 Task: Open Card Buyer's Journey Mapping Review in Board Newsletter Marketing to Workspace E-commerce and add a team member Softage.4@softage.net, a label Red, a checklist Technical Writing, an attachment from your onedrive, a color Red and finally, add a card description 'Review and approve expense reports' and a comment 'We should approach this task with a sense of humility, recognizing that we do not have all the answers and being open to learning from others.'. Add a start date 'Jan 08, 1900' with a due date 'Jan 15, 1900'
Action: Mouse moved to (487, 148)
Screenshot: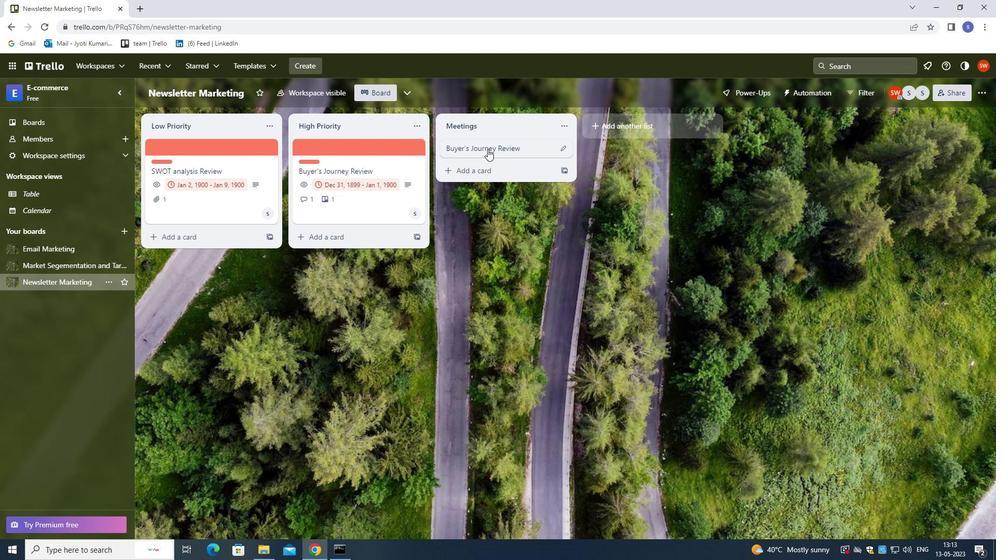 
Action: Mouse pressed left at (487, 148)
Screenshot: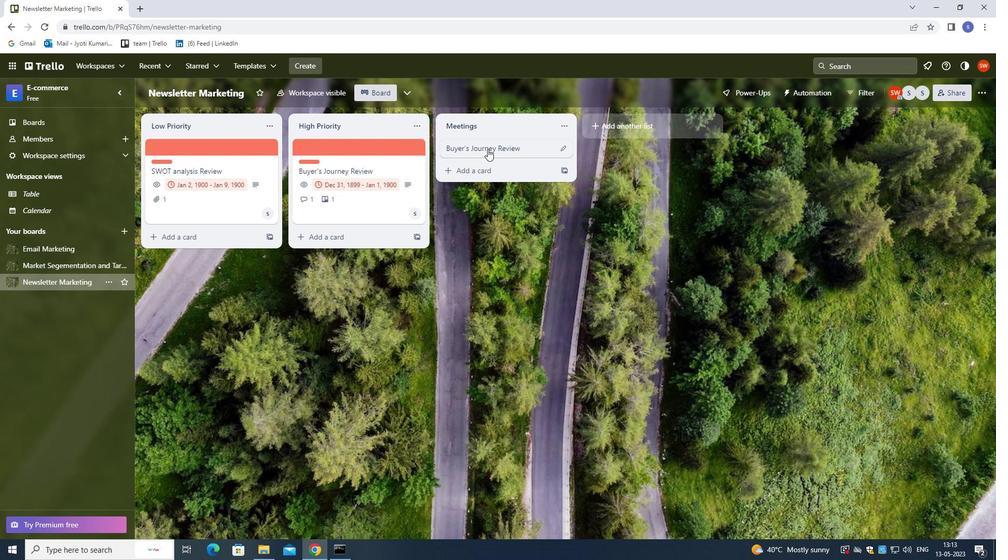 
Action: Mouse moved to (664, 184)
Screenshot: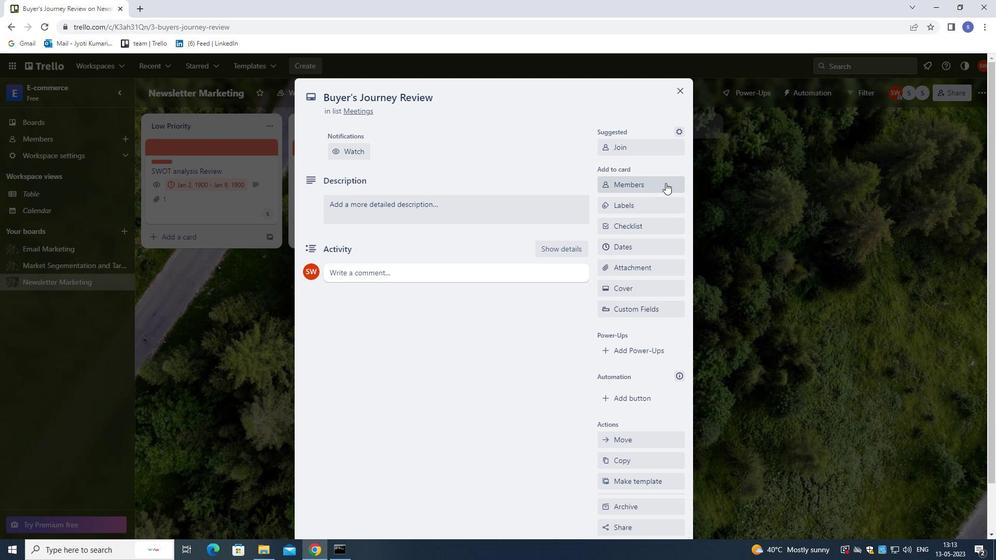
Action: Mouse pressed left at (664, 184)
Screenshot: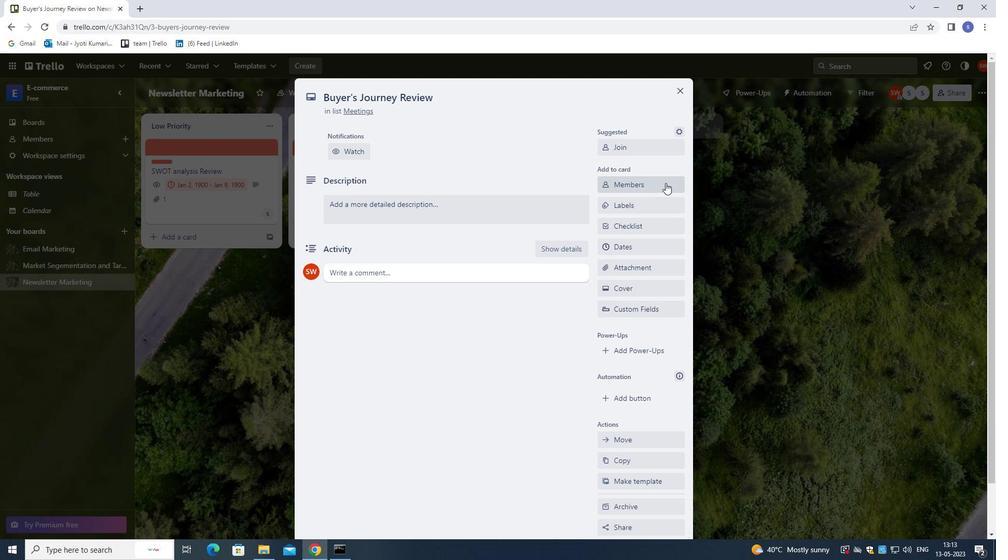 
Action: Mouse moved to (806, 188)
Screenshot: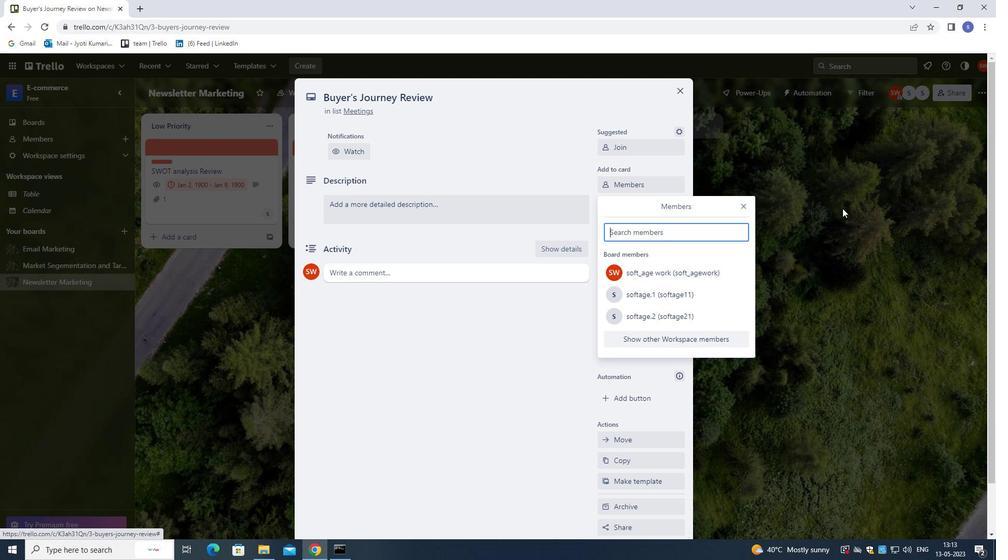 
Action: Key pressed softage.4<Key.shift>@SOFTAGE.NET
Screenshot: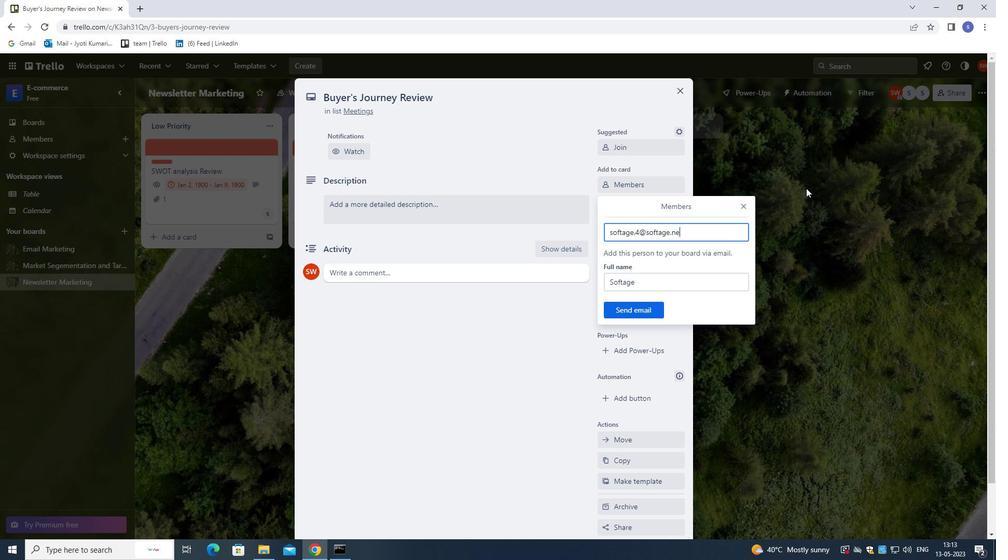 
Action: Mouse moved to (653, 310)
Screenshot: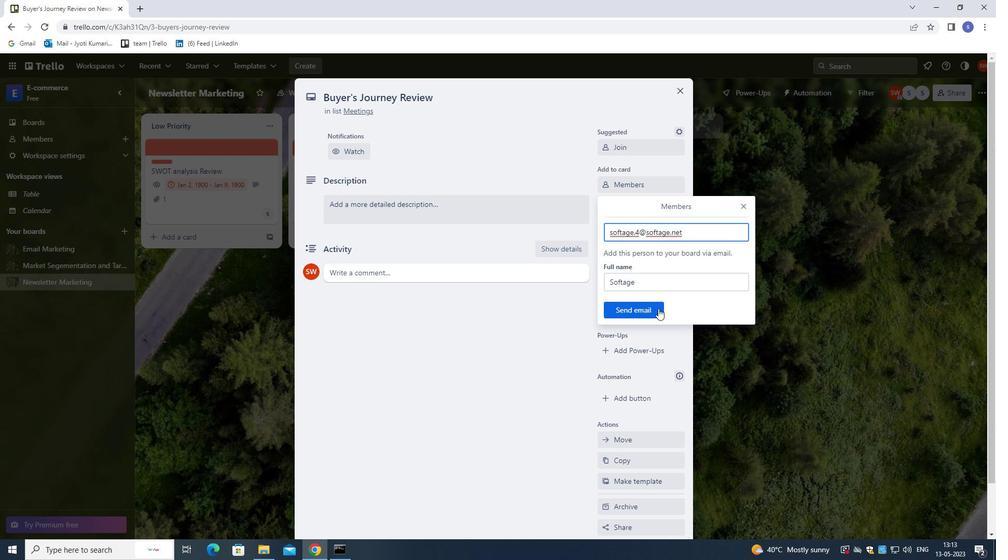 
Action: Mouse pressed left at (653, 310)
Screenshot: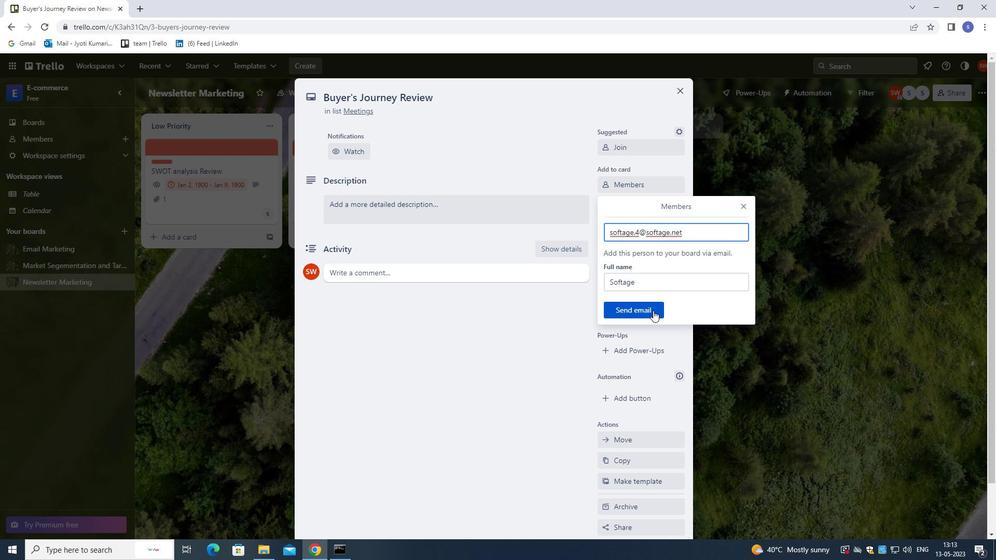 
Action: Mouse moved to (632, 207)
Screenshot: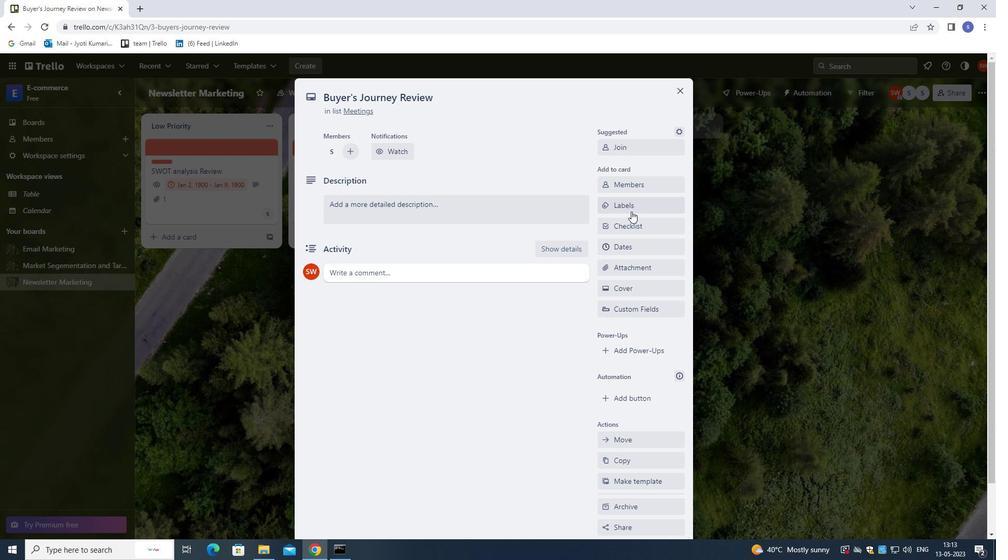 
Action: Mouse pressed left at (632, 207)
Screenshot: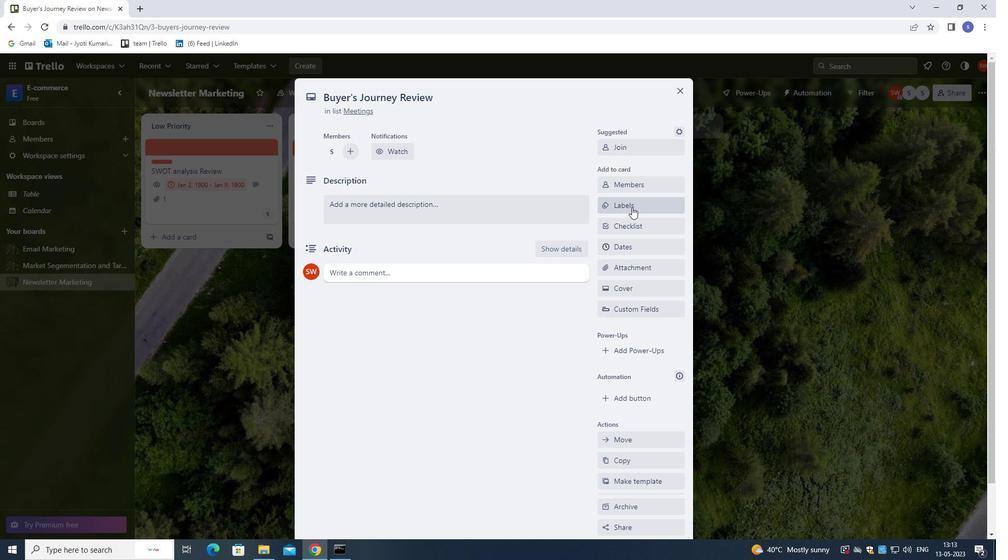 
Action: Key pressed R
Screenshot: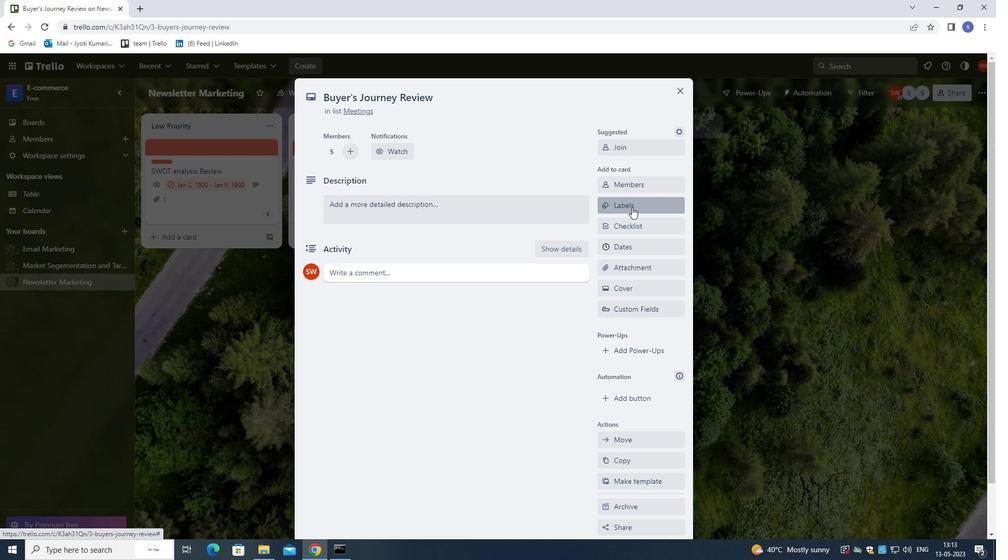 
Action: Mouse moved to (635, 290)
Screenshot: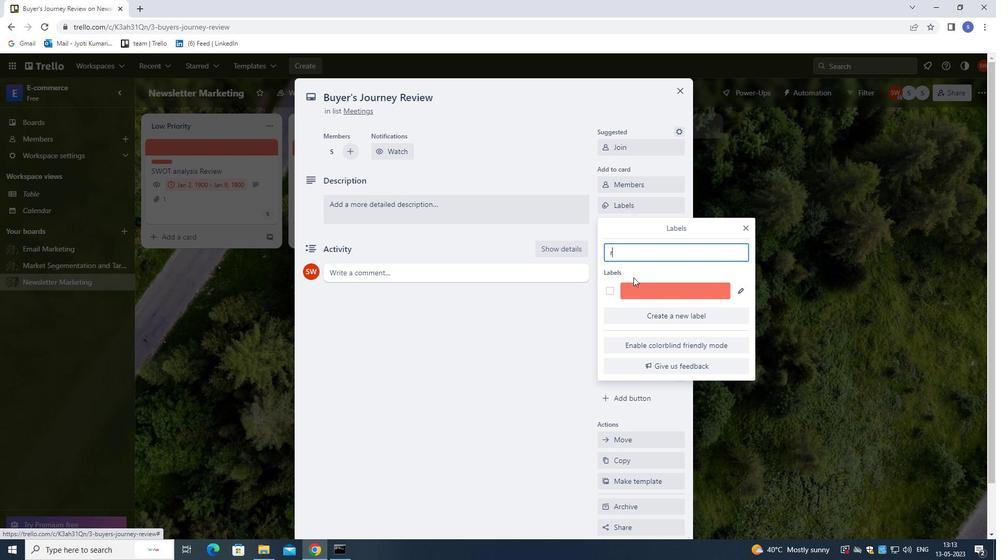 
Action: Mouse pressed left at (635, 290)
Screenshot: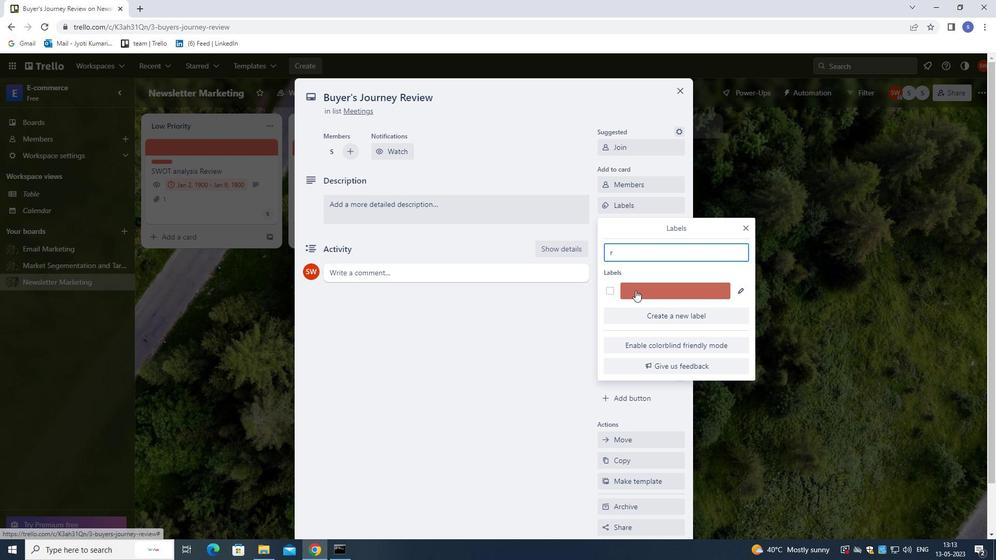 
Action: Mouse moved to (745, 225)
Screenshot: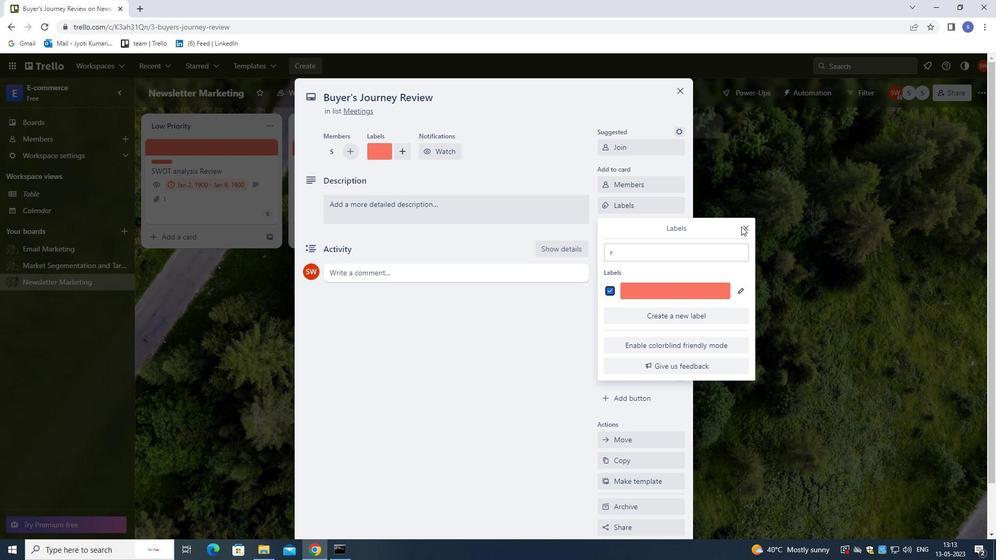 
Action: Mouse pressed left at (745, 225)
Screenshot: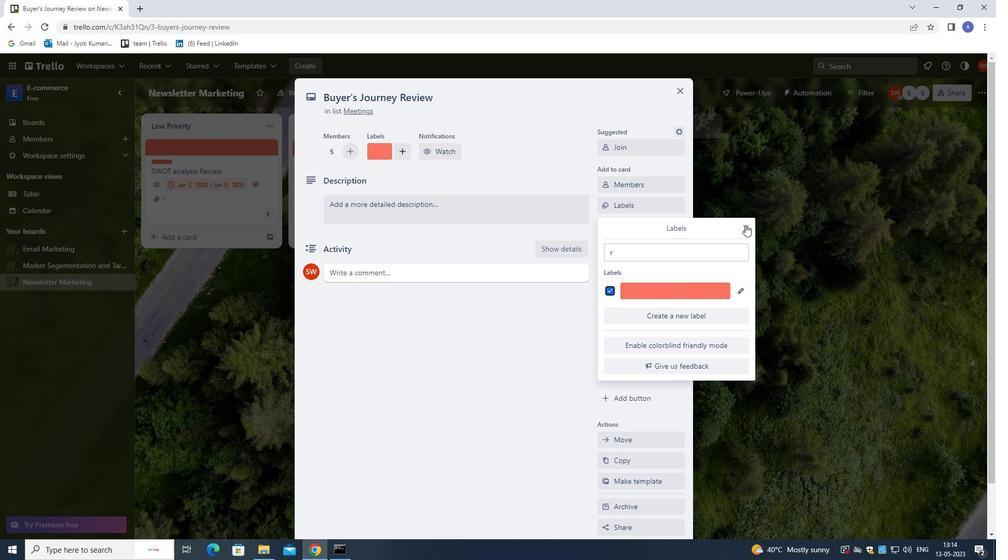 
Action: Mouse moved to (652, 232)
Screenshot: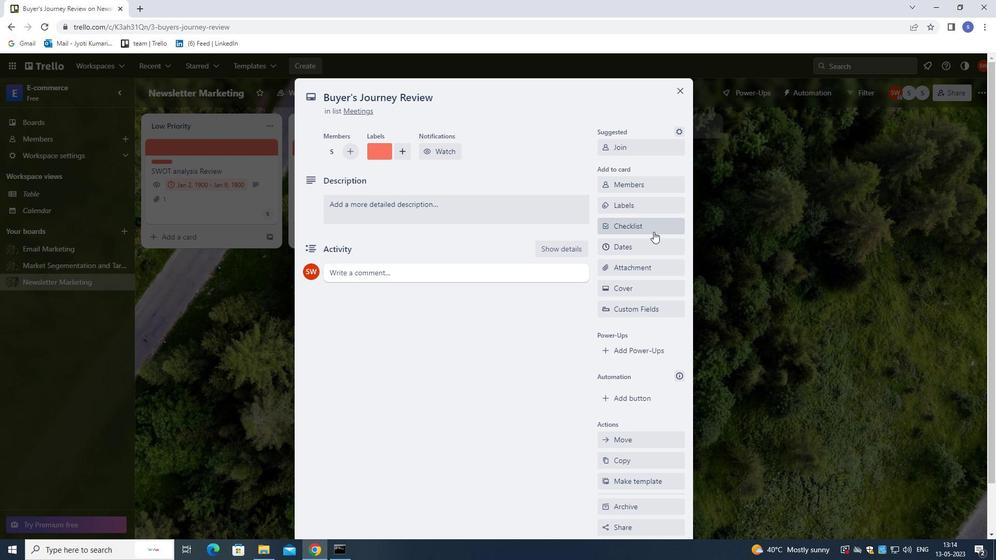 
Action: Mouse pressed left at (652, 232)
Screenshot: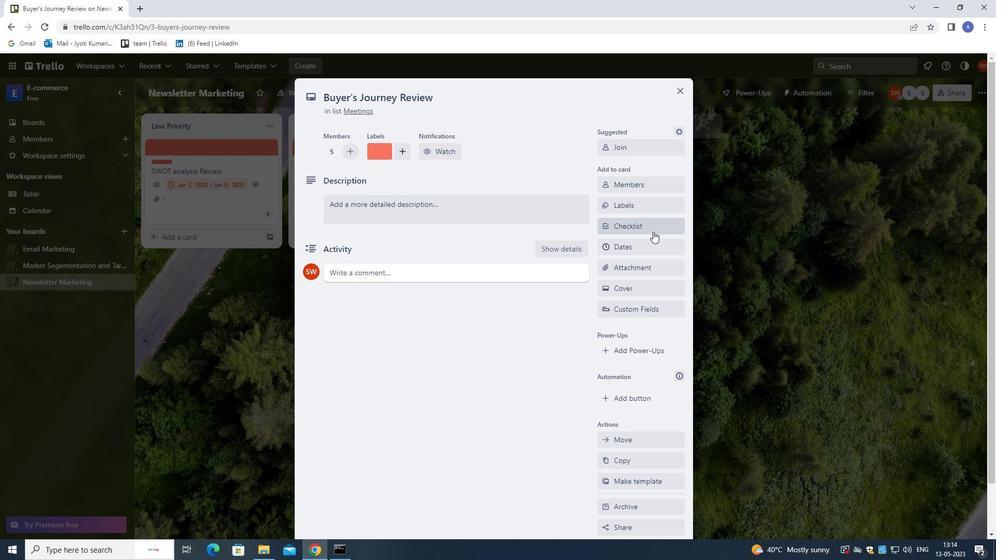 
Action: Mouse moved to (652, 232)
Screenshot: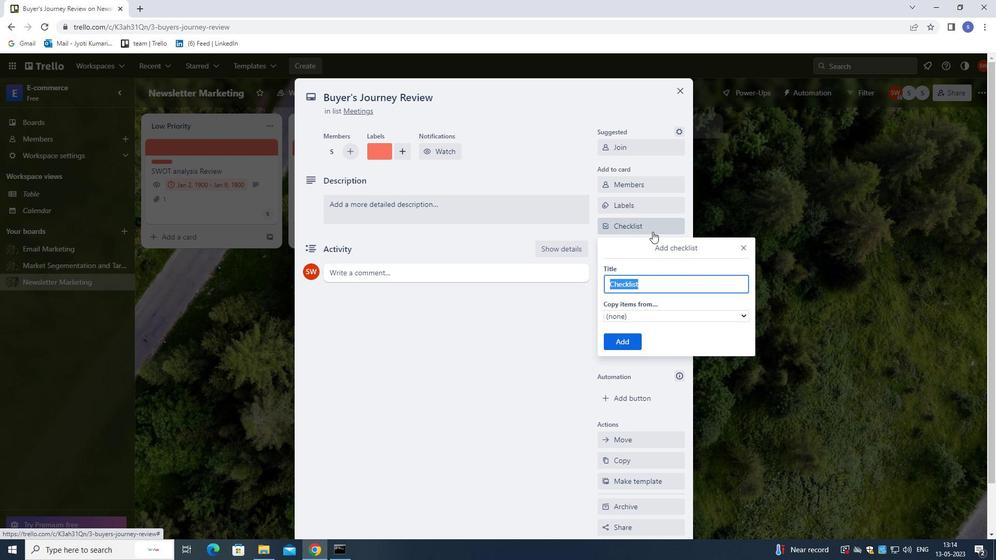 
Action: Key pressed T
Screenshot: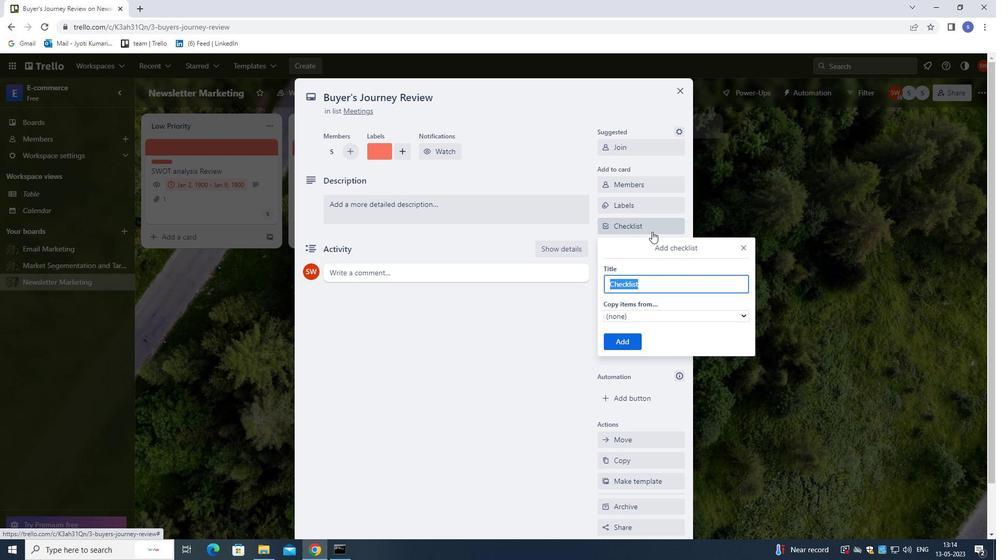 
Action: Mouse moved to (669, 330)
Screenshot: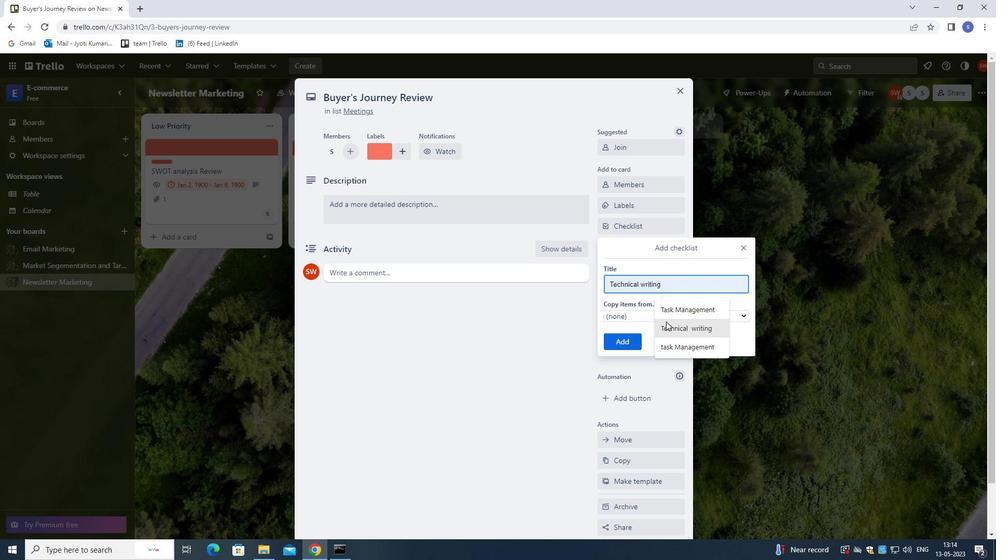 
Action: Mouse pressed left at (669, 330)
Screenshot: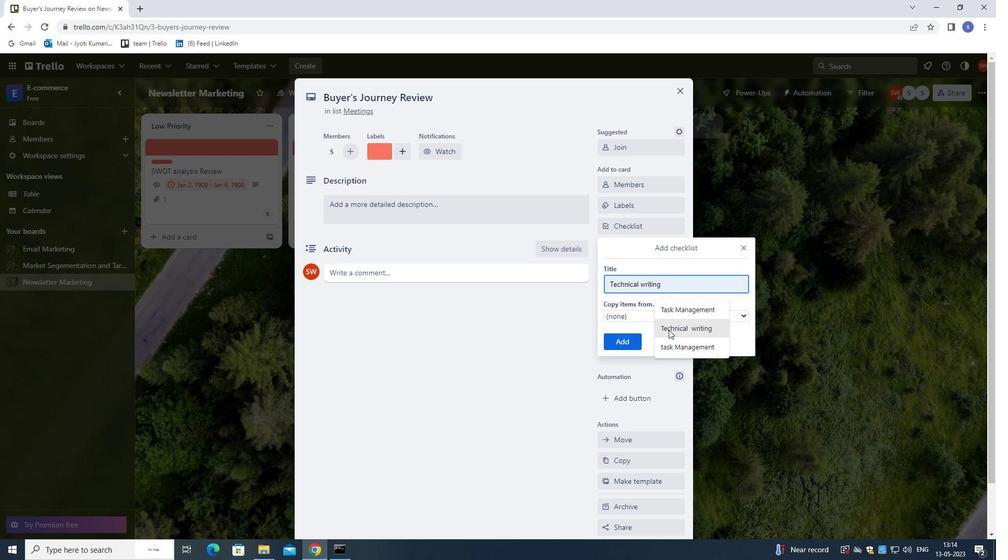 
Action: Mouse moved to (621, 341)
Screenshot: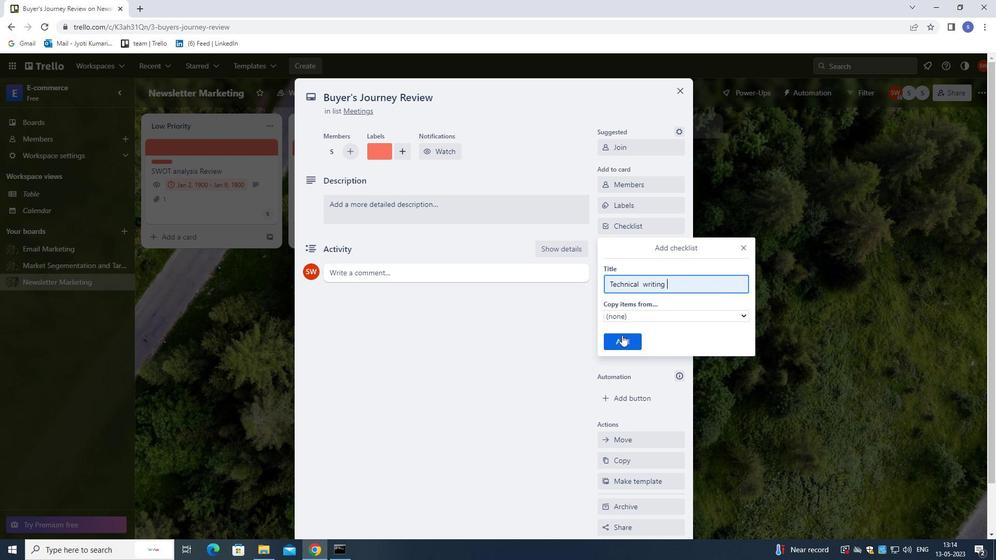 
Action: Mouse pressed left at (621, 341)
Screenshot: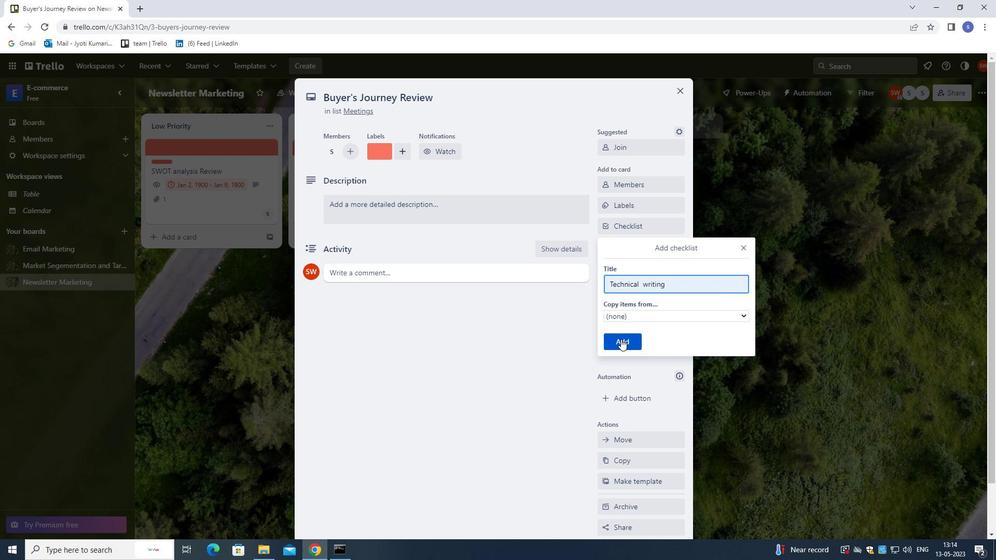 
Action: Mouse moved to (643, 265)
Screenshot: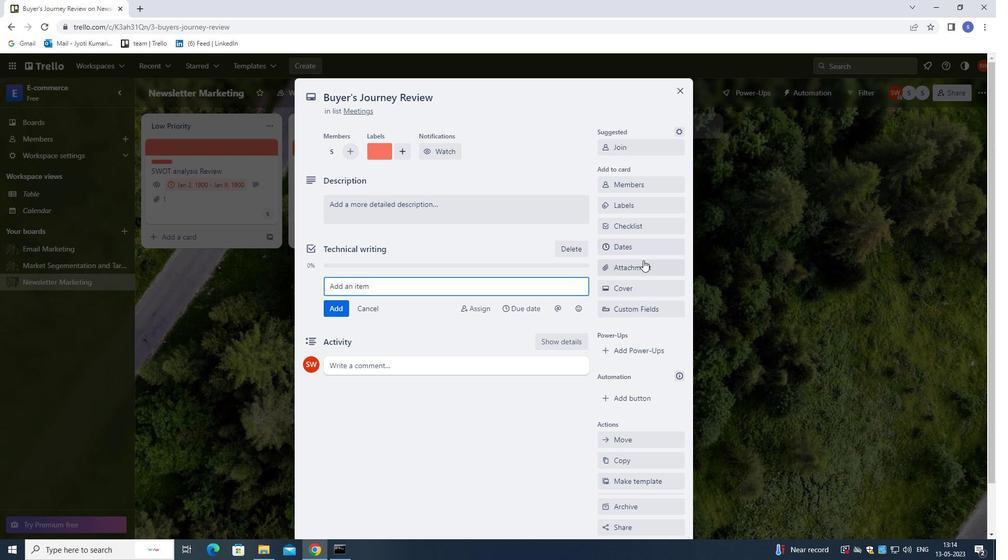 
Action: Mouse pressed left at (643, 265)
Screenshot: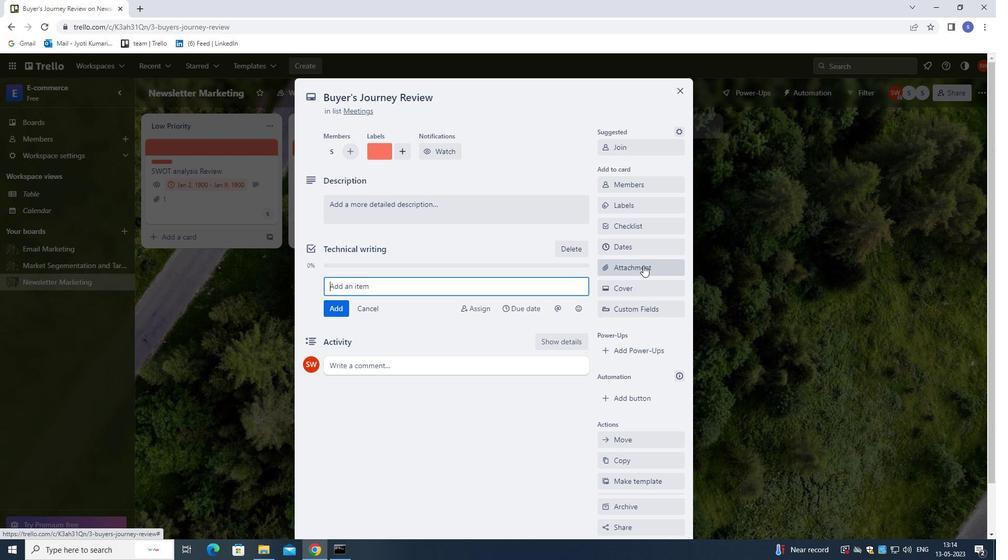 
Action: Mouse moved to (643, 396)
Screenshot: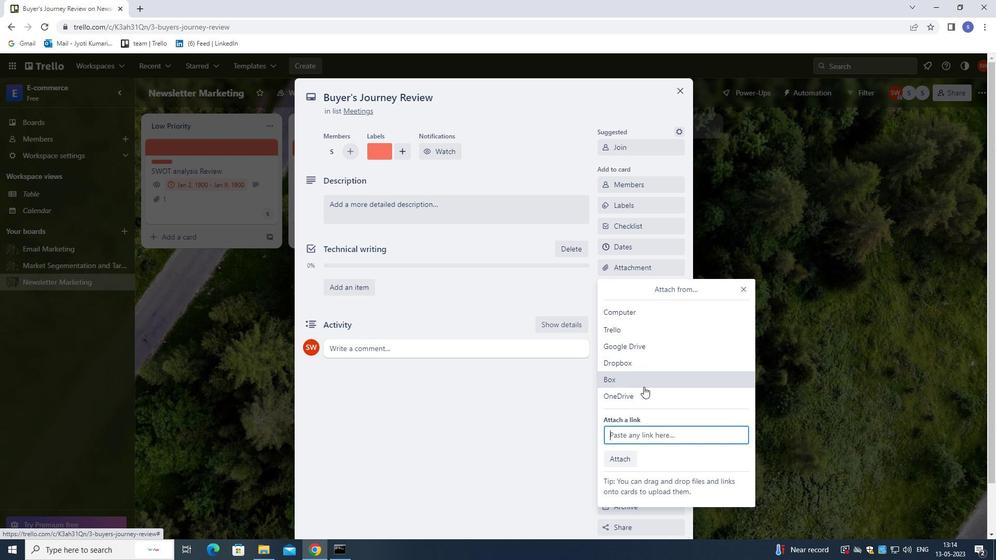 
Action: Mouse pressed left at (643, 396)
Screenshot: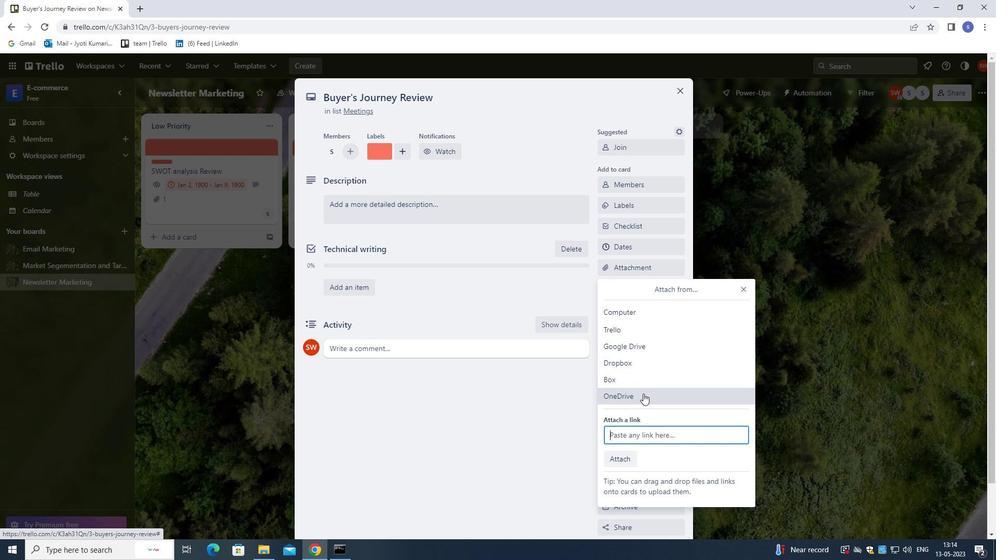 
Action: Mouse moved to (389, 204)
Screenshot: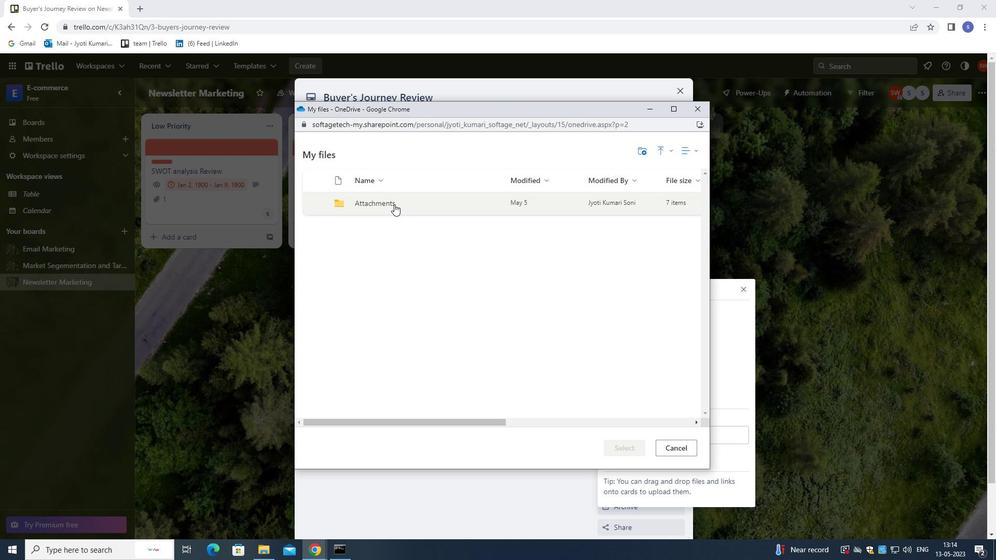 
Action: Mouse pressed left at (389, 204)
Screenshot: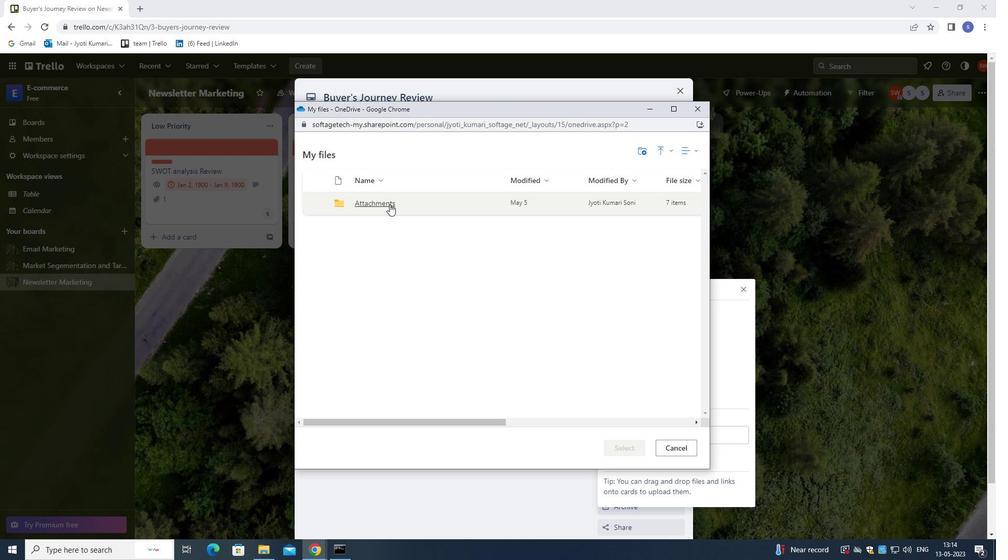 
Action: Mouse moved to (378, 326)
Screenshot: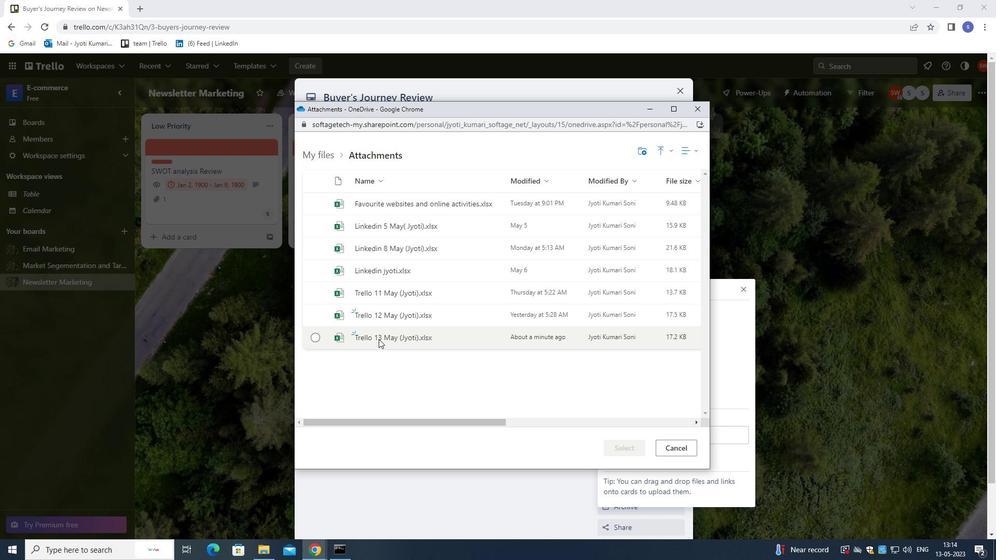 
Action: Mouse pressed left at (378, 326)
Screenshot: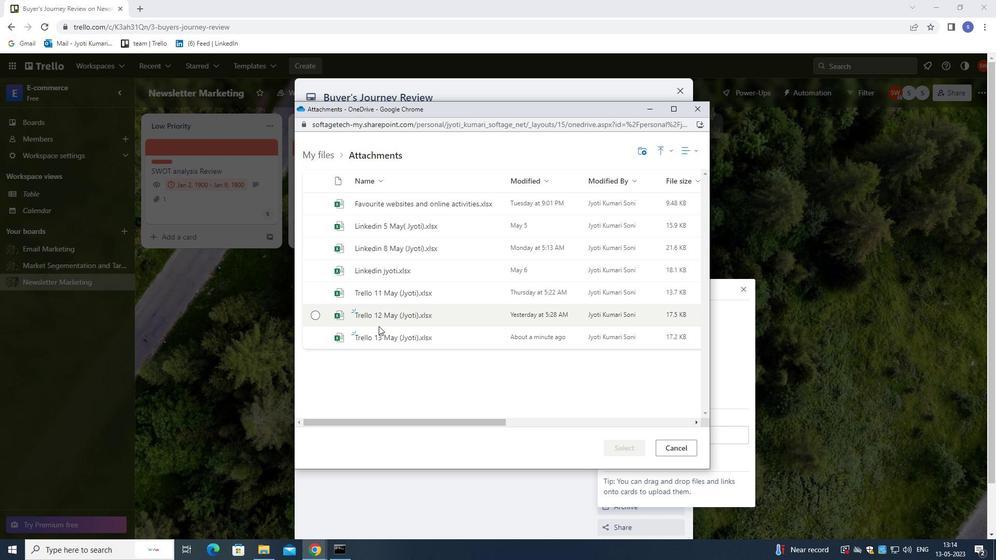 
Action: Mouse moved to (621, 448)
Screenshot: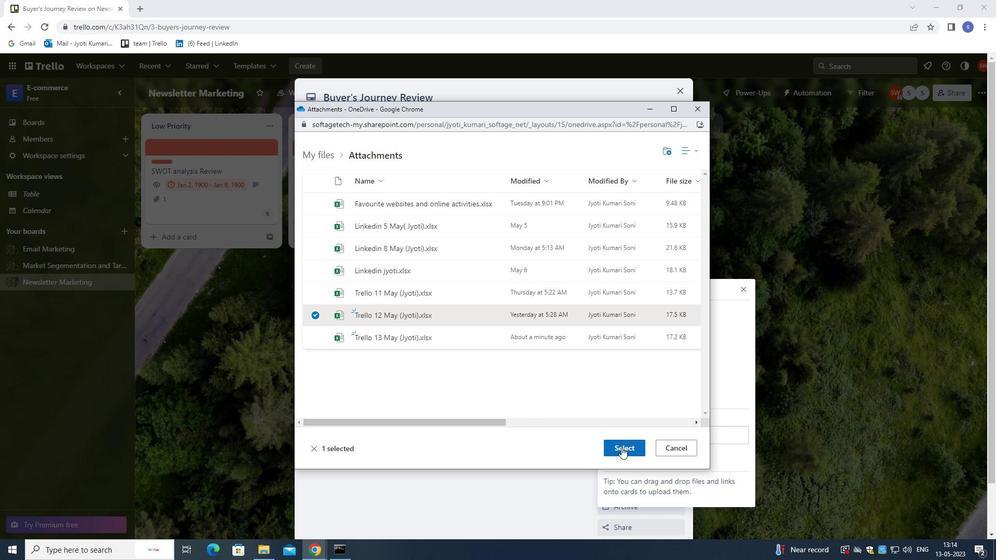 
Action: Mouse pressed left at (621, 448)
Screenshot: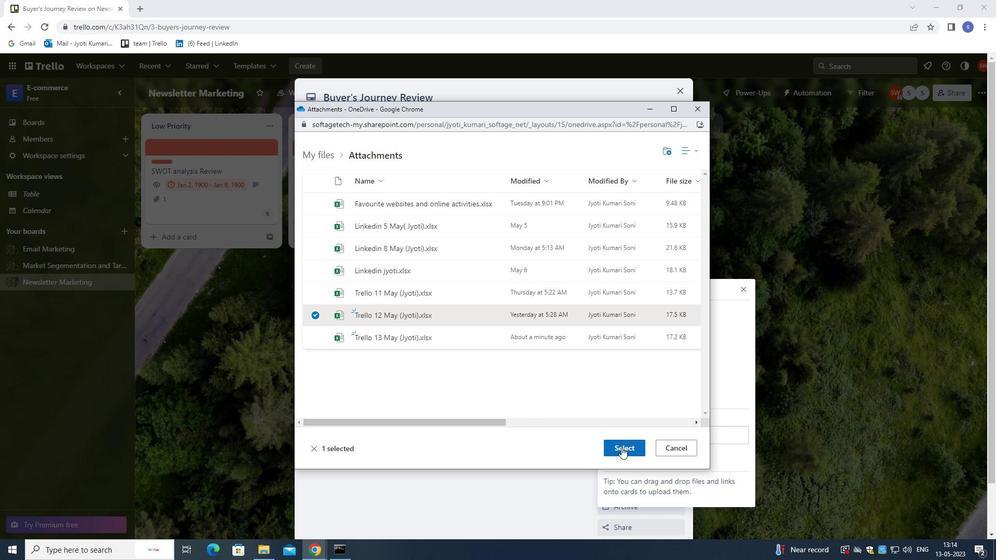 
Action: Mouse moved to (621, 249)
Screenshot: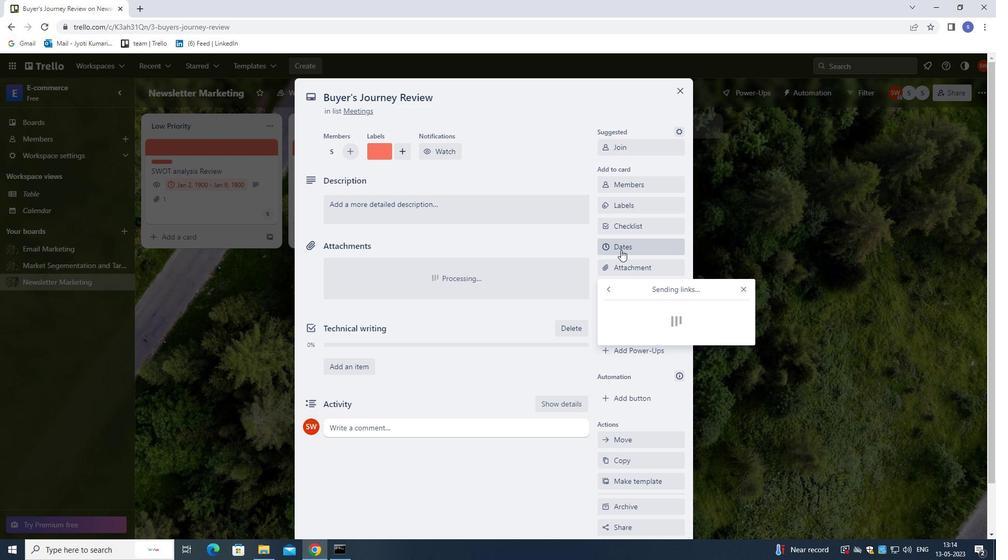 
Action: Mouse pressed left at (621, 249)
Screenshot: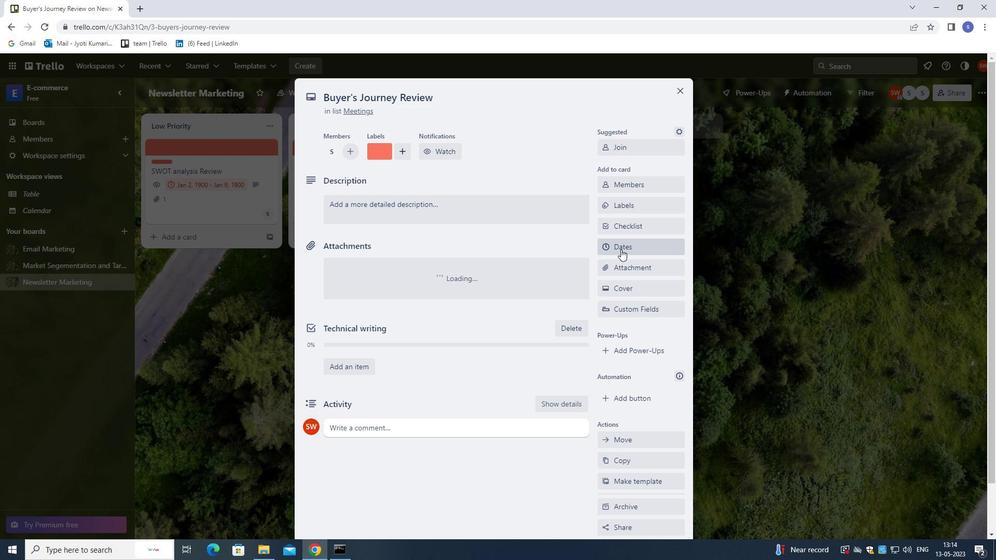 
Action: Mouse moved to (610, 282)
Screenshot: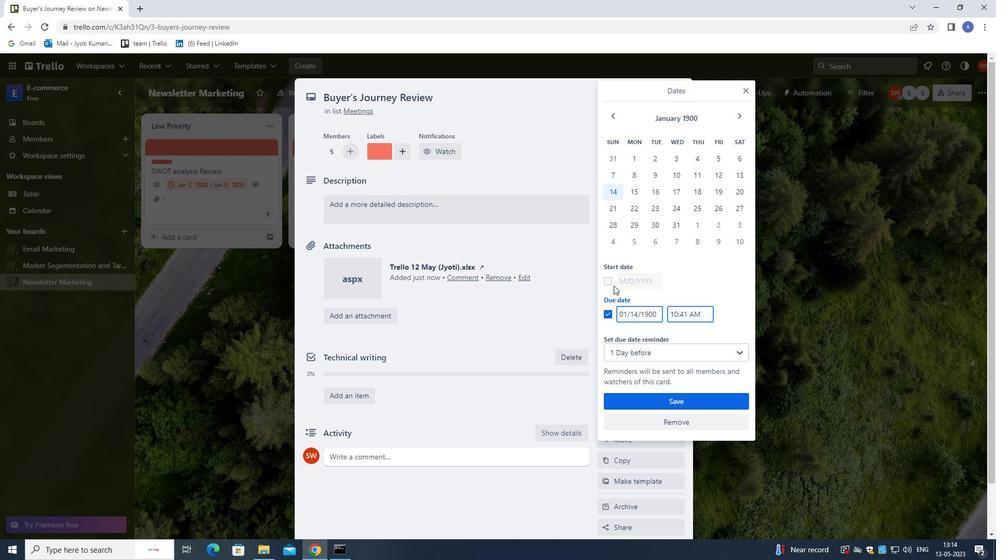 
Action: Mouse pressed left at (610, 282)
Screenshot: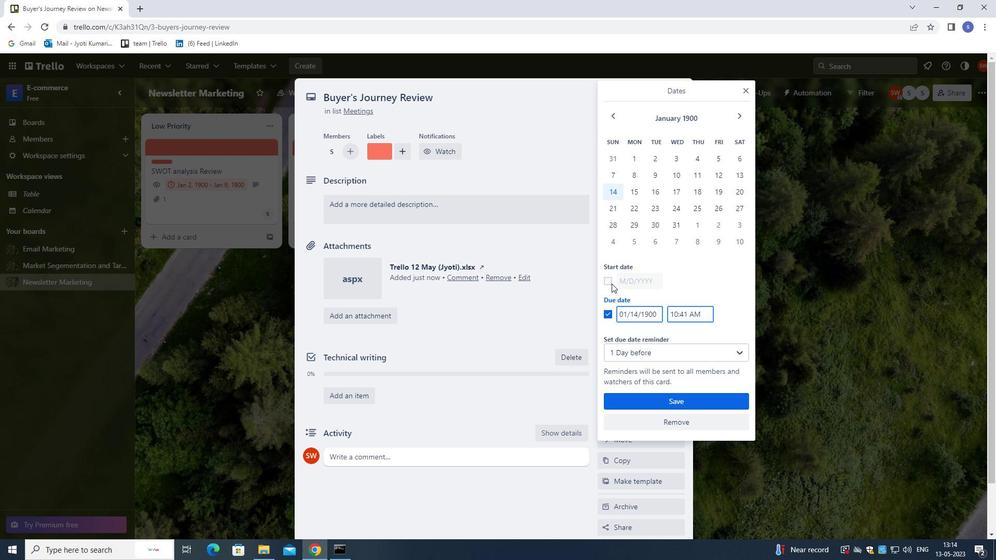 
Action: Mouse moved to (636, 279)
Screenshot: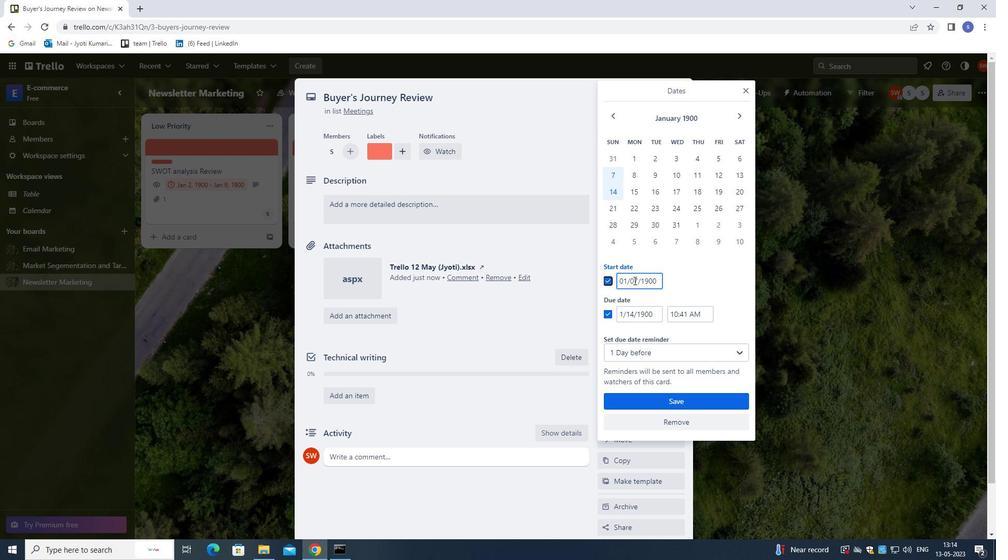 
Action: Mouse pressed left at (636, 279)
Screenshot: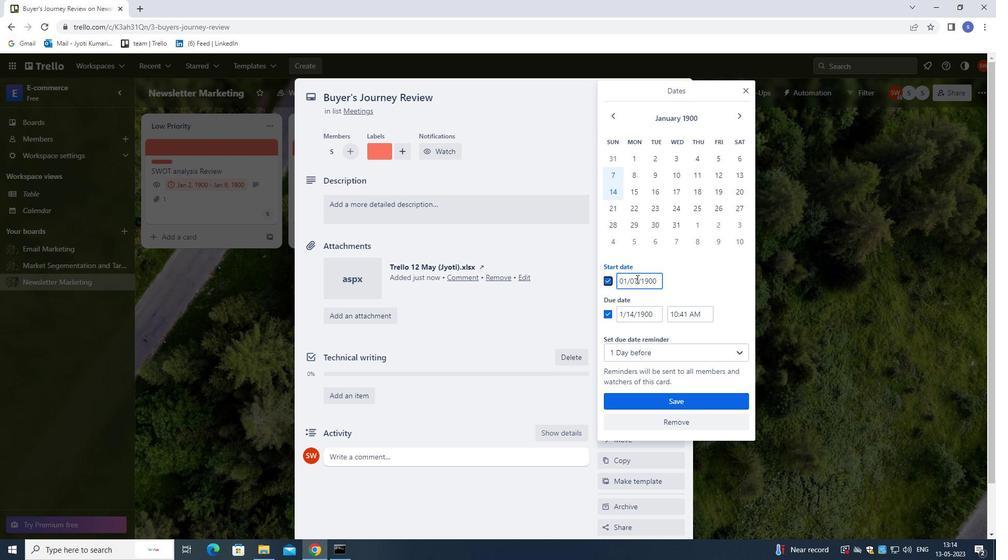 
Action: Mouse moved to (638, 314)
Screenshot: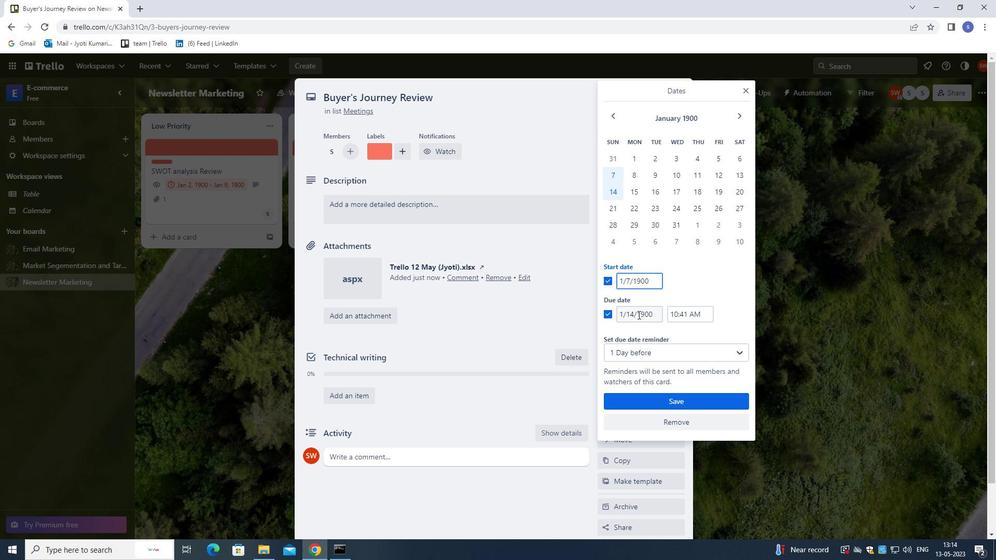 
Action: Key pressed <Key.left><Key.left>
Screenshot: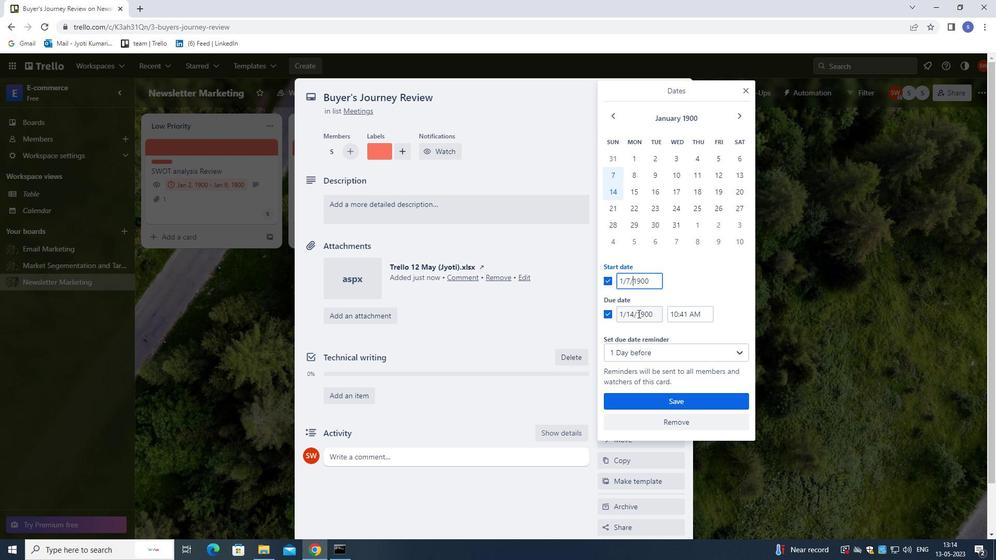 
Action: Mouse moved to (638, 311)
Screenshot: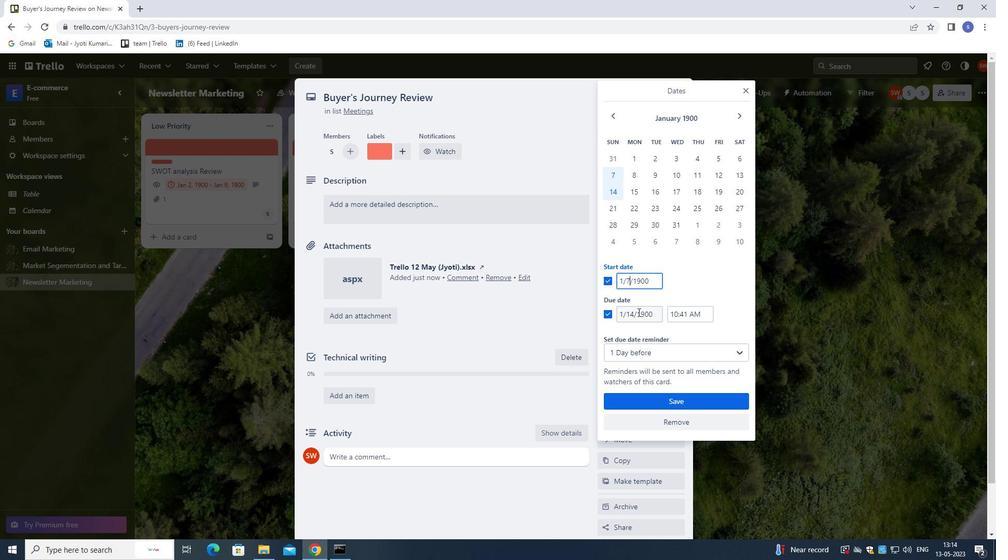 
Action: Key pressed <Key.backspace>8
Screenshot: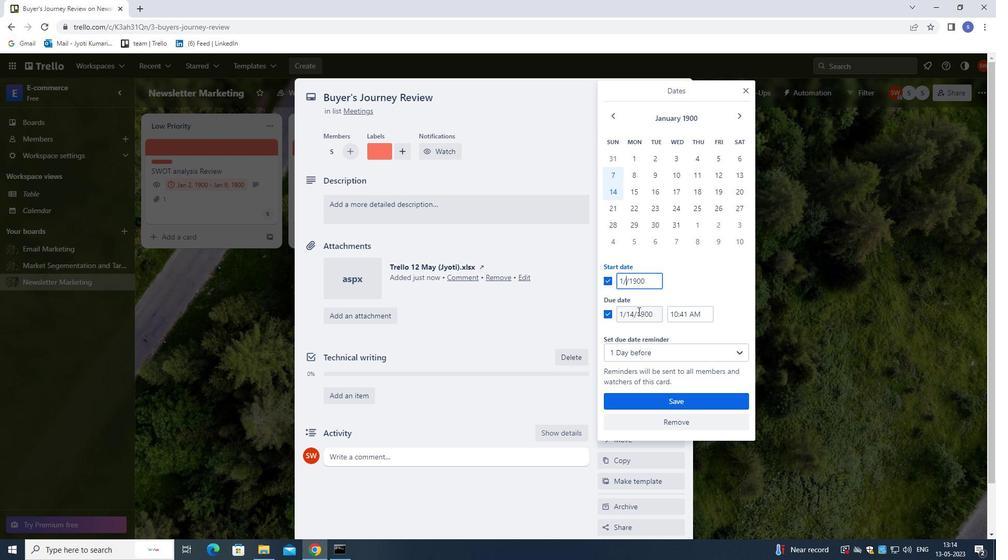 
Action: Mouse moved to (630, 312)
Screenshot: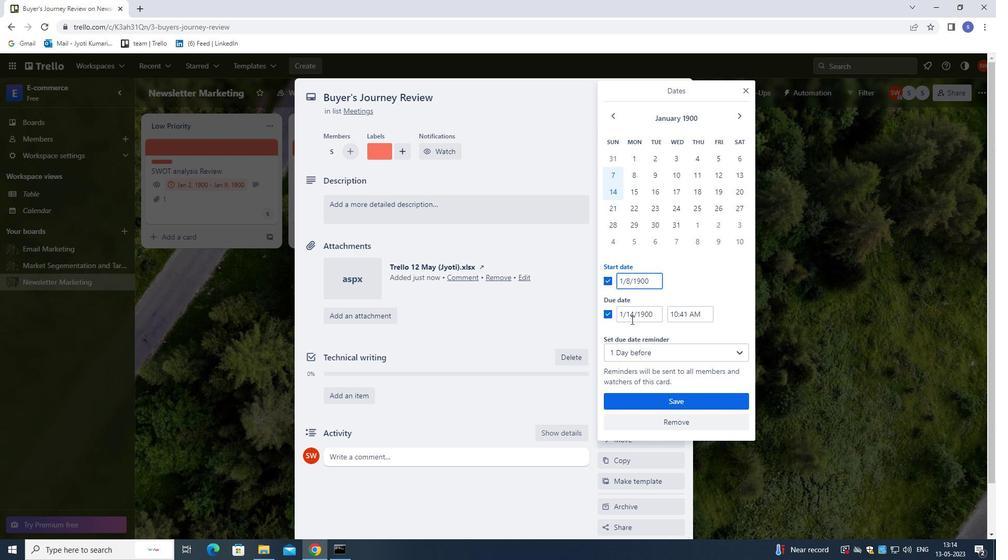 
Action: Mouse pressed left at (630, 312)
Screenshot: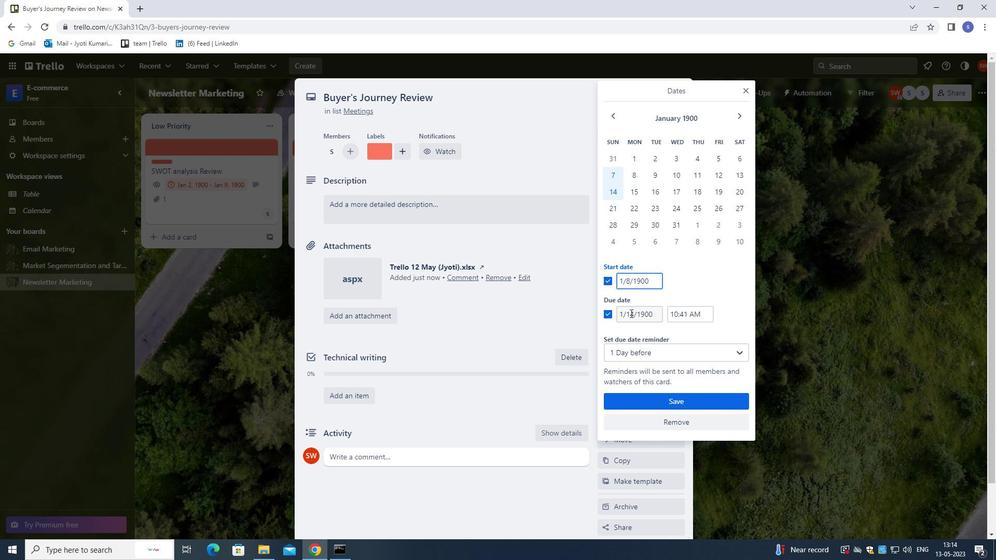 
Action: Mouse moved to (644, 343)
Screenshot: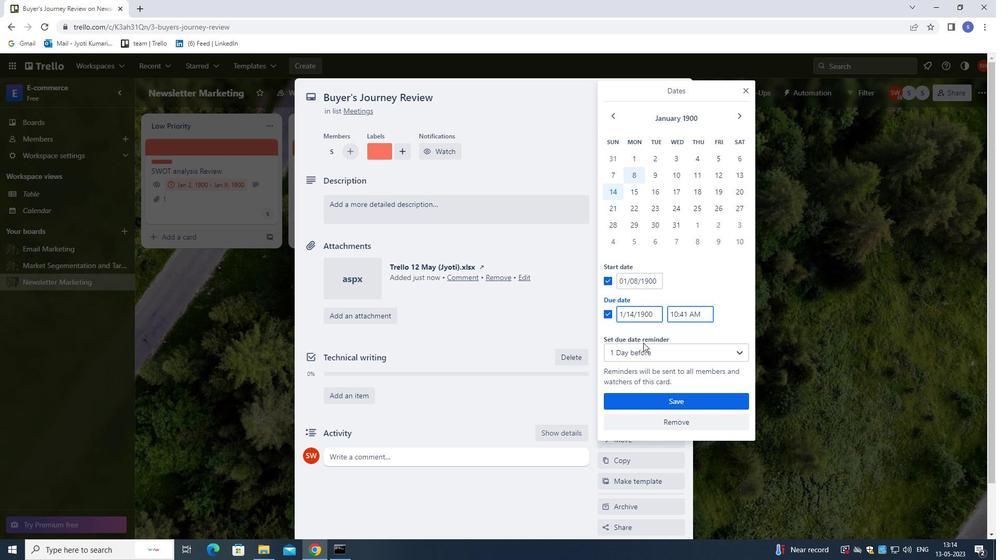 
Action: Key pressed <Key.right>
Screenshot: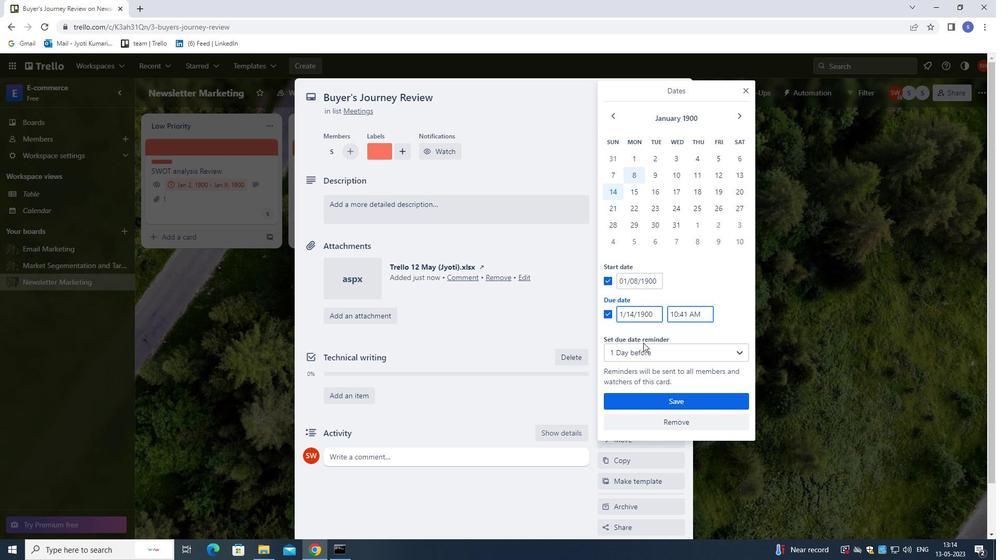 
Action: Mouse moved to (644, 343)
Screenshot: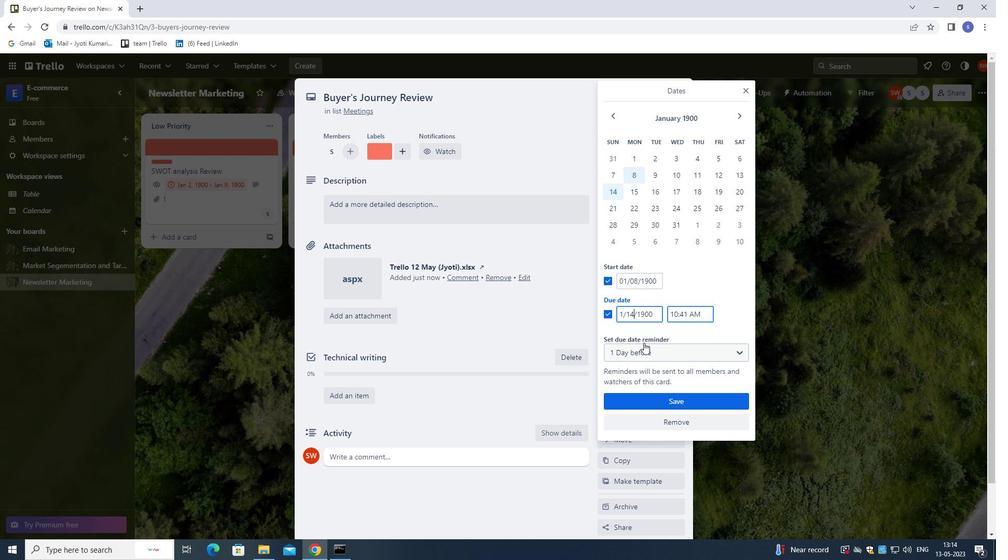 
Action: Key pressed <Key.backspace>
Screenshot: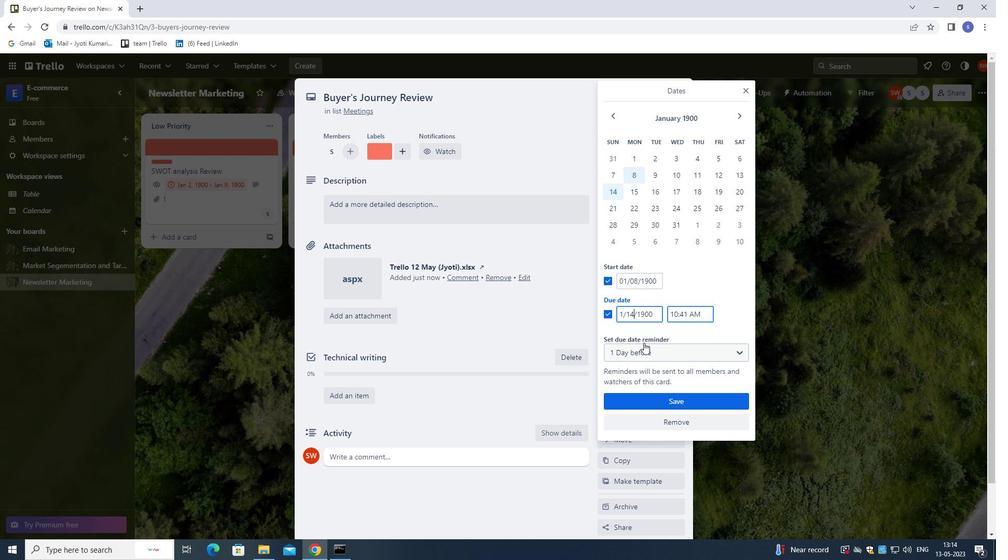 
Action: Mouse moved to (644, 342)
Screenshot: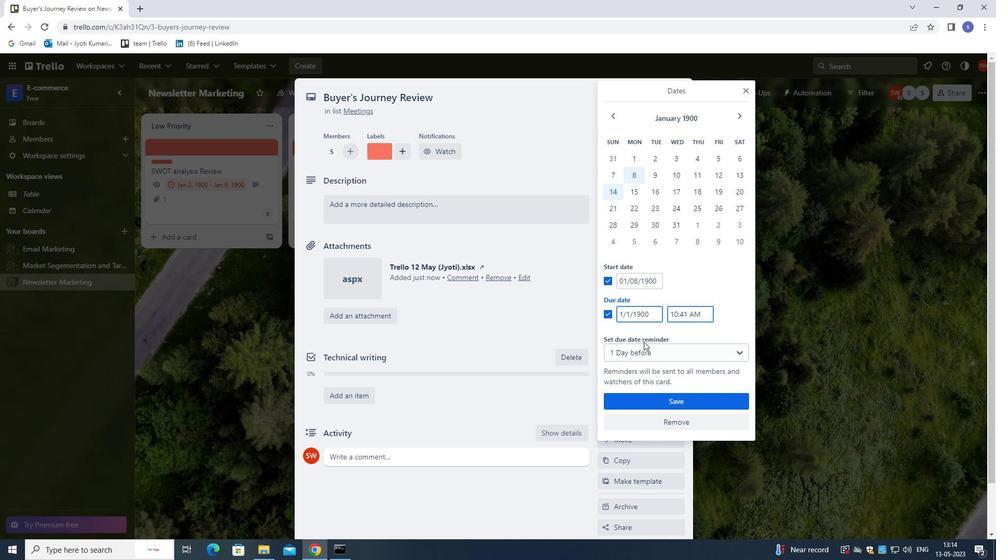 
Action: Key pressed 5
Screenshot: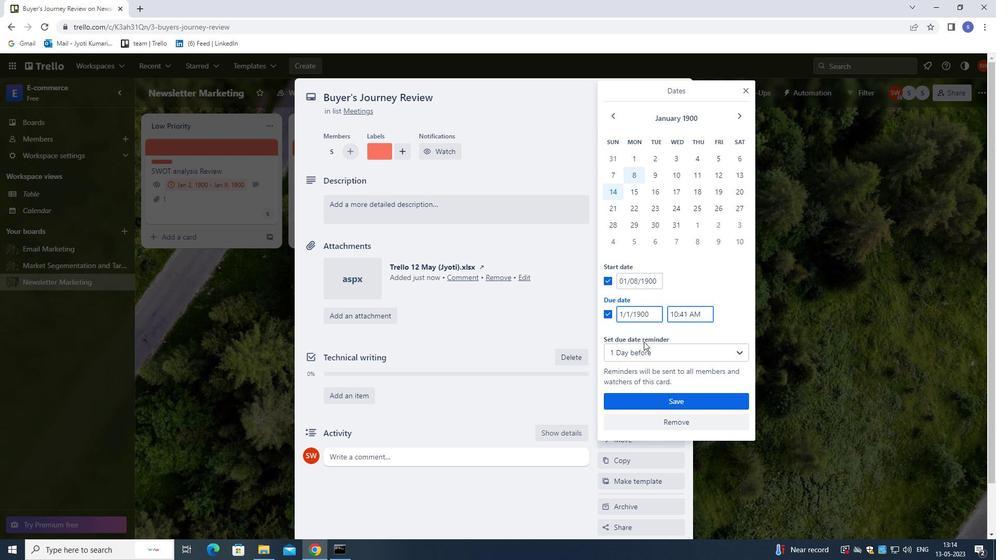 
Action: Mouse moved to (644, 401)
Screenshot: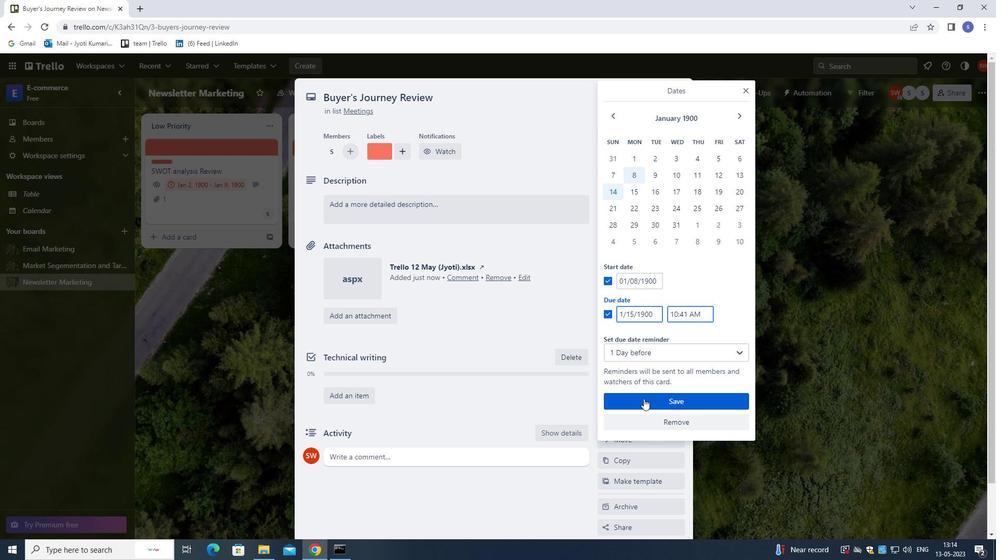 
Action: Mouse pressed left at (644, 401)
Screenshot: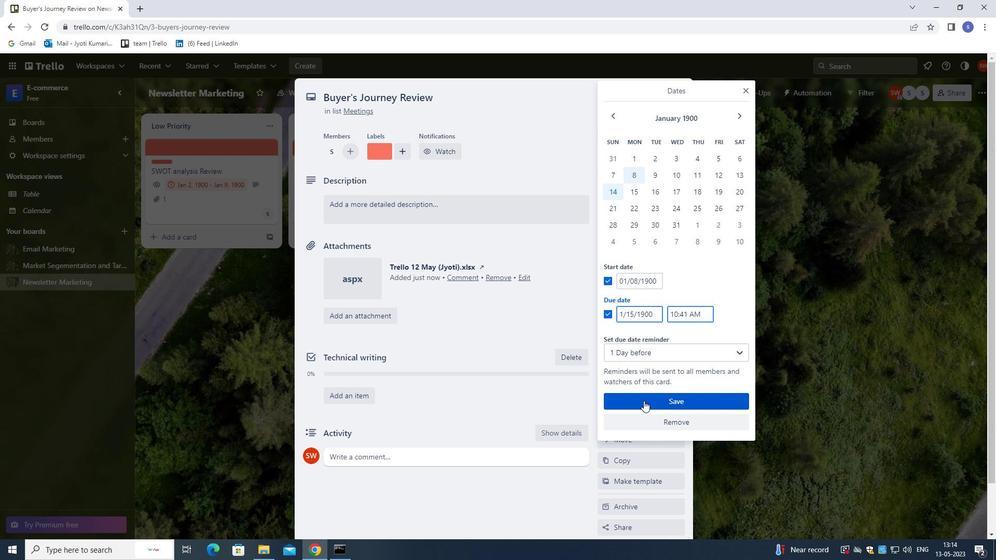 
Action: Mouse moved to (612, 262)
Screenshot: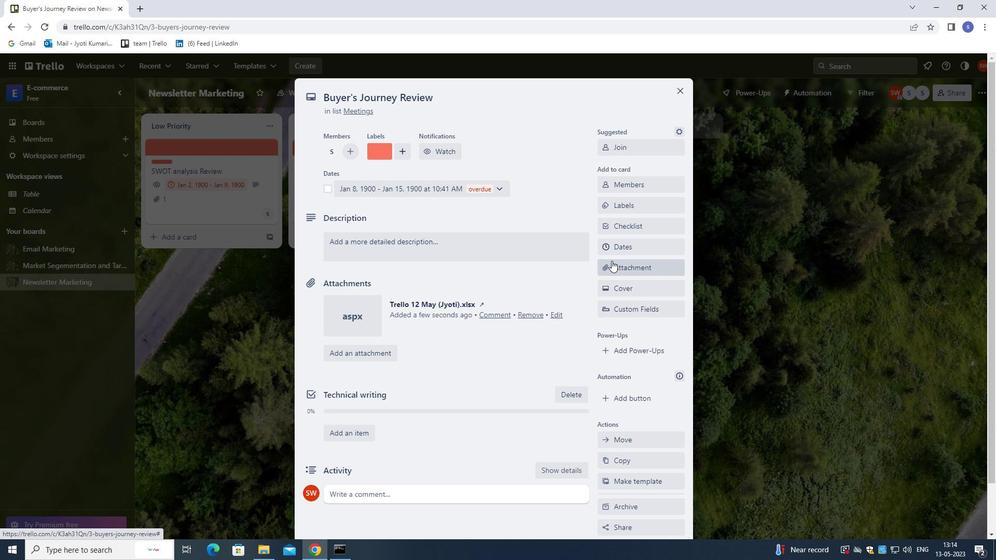 
Action: Mouse pressed left at (612, 262)
Screenshot: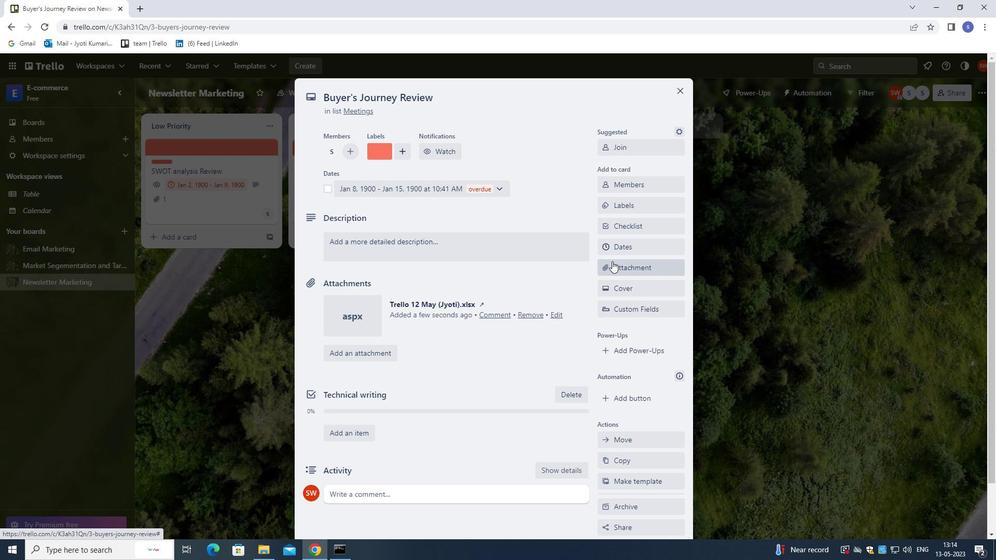 
Action: Mouse moved to (632, 400)
Screenshot: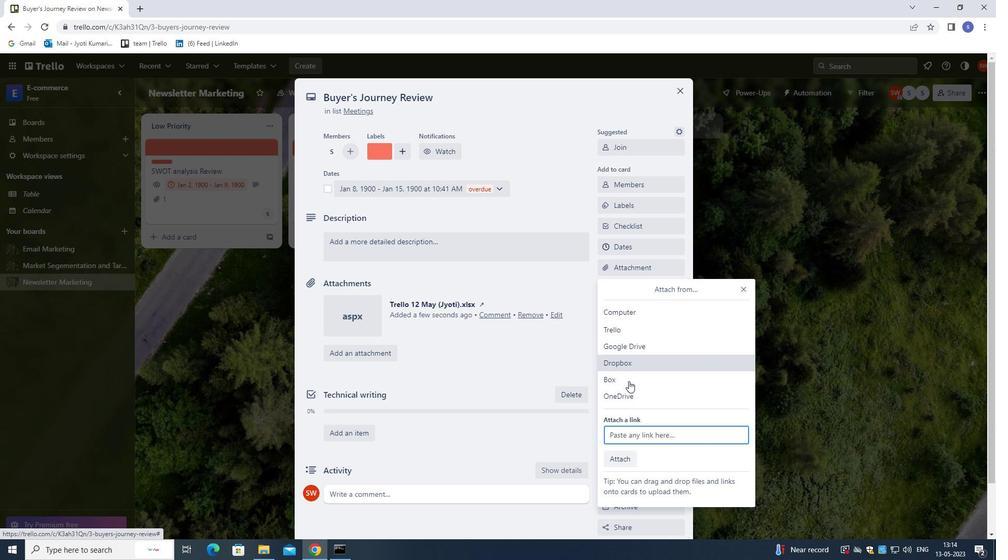 
Action: Mouse pressed left at (632, 400)
Screenshot: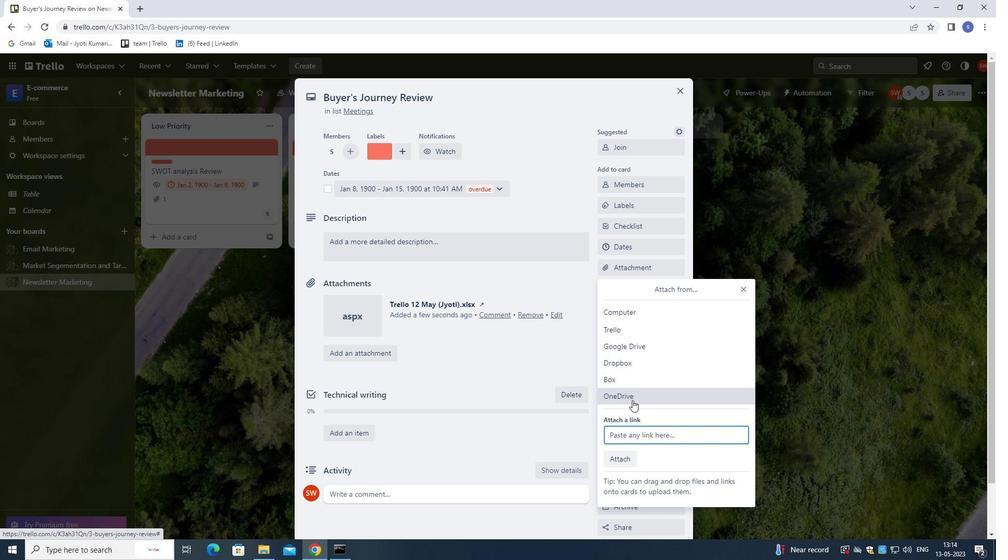 
Action: Mouse moved to (376, 203)
Screenshot: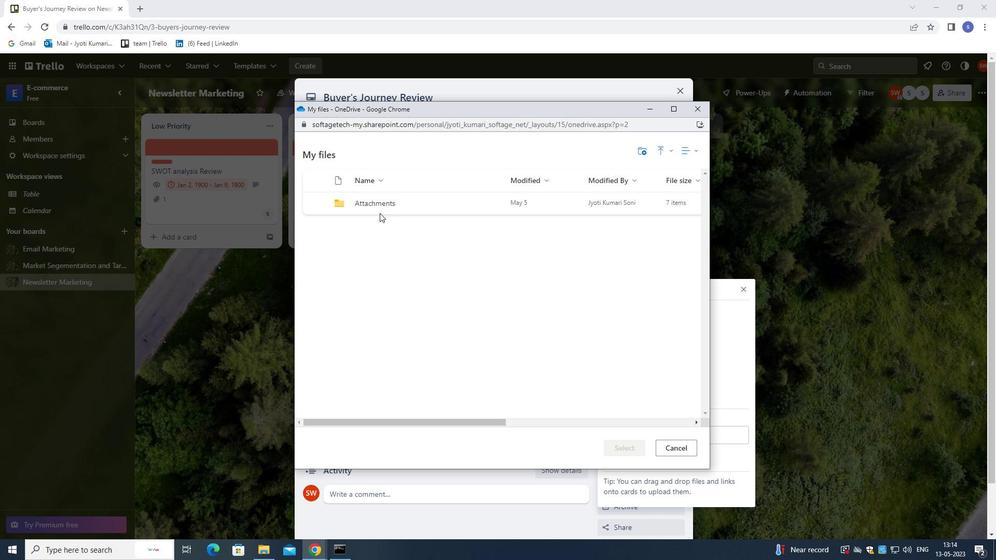 
Action: Mouse pressed left at (376, 203)
Screenshot: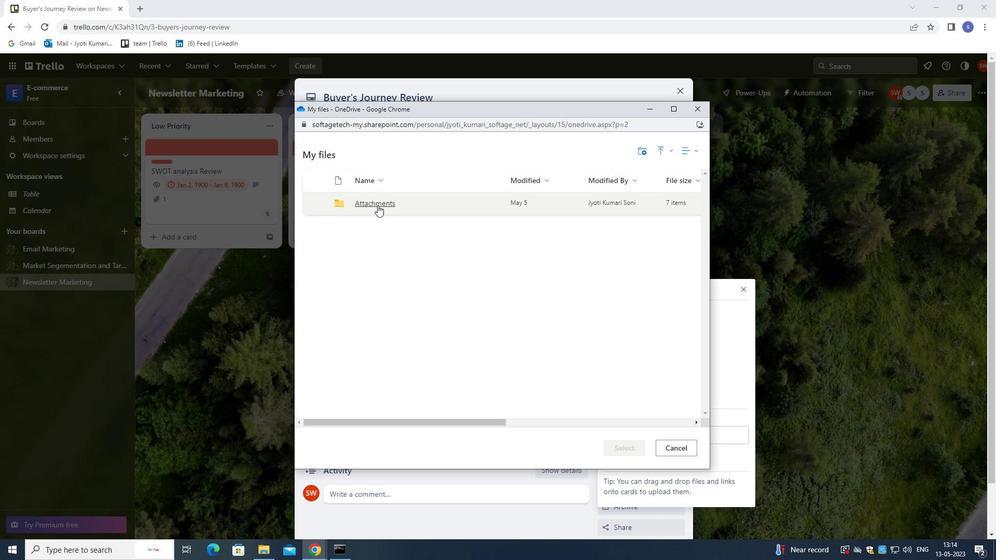 
Action: Mouse moved to (406, 302)
Screenshot: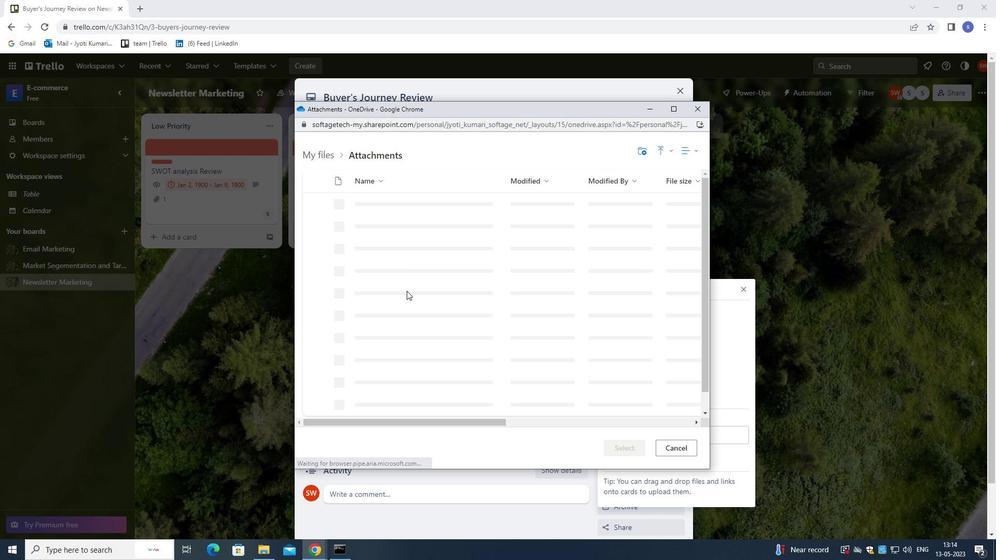 
Action: Mouse pressed left at (406, 302)
Screenshot: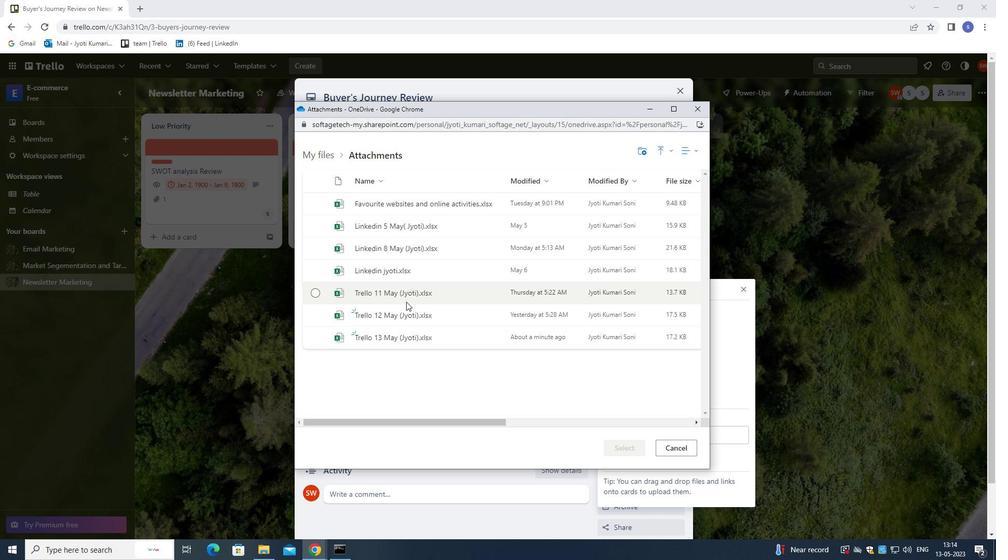 
Action: Mouse moved to (632, 446)
Screenshot: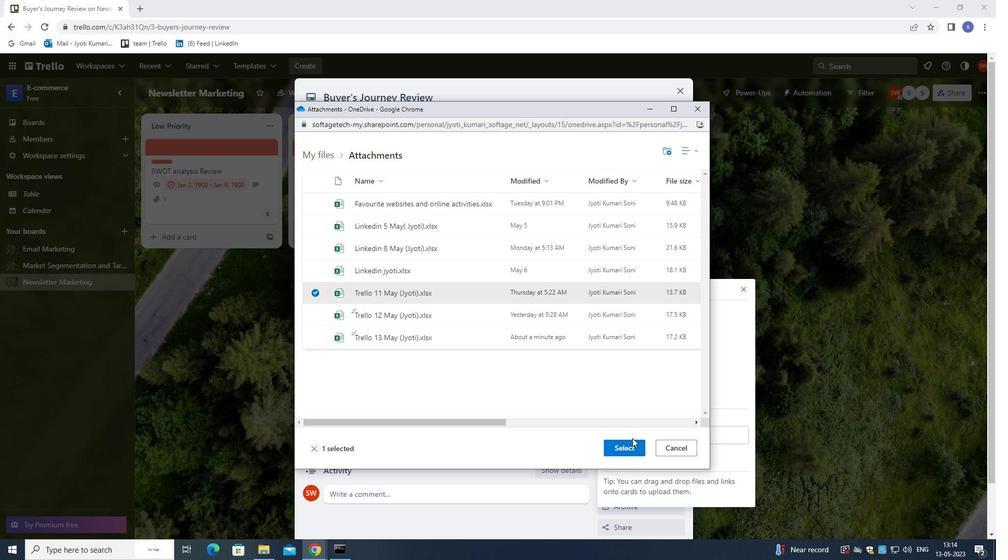 
Action: Mouse pressed left at (632, 446)
Screenshot: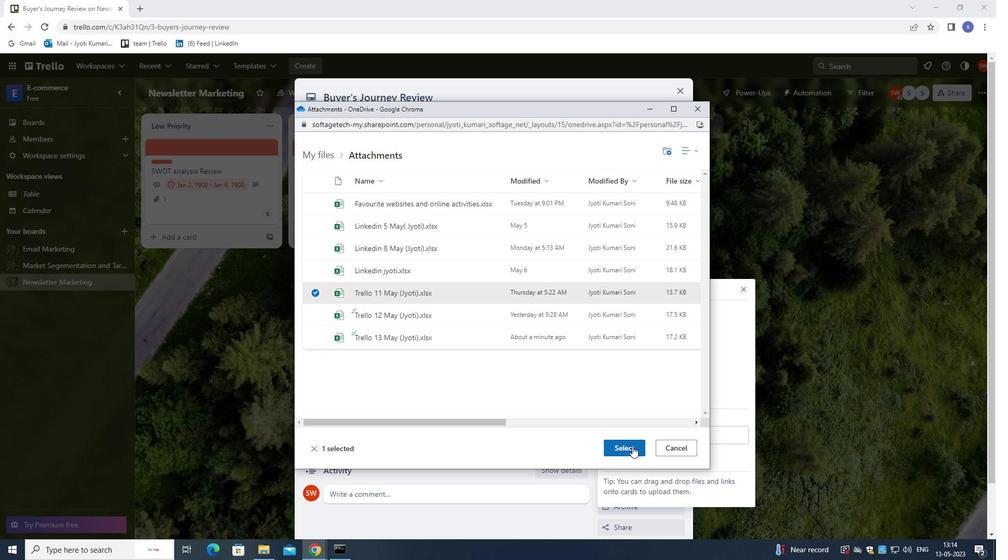 
Action: Mouse moved to (605, 291)
Screenshot: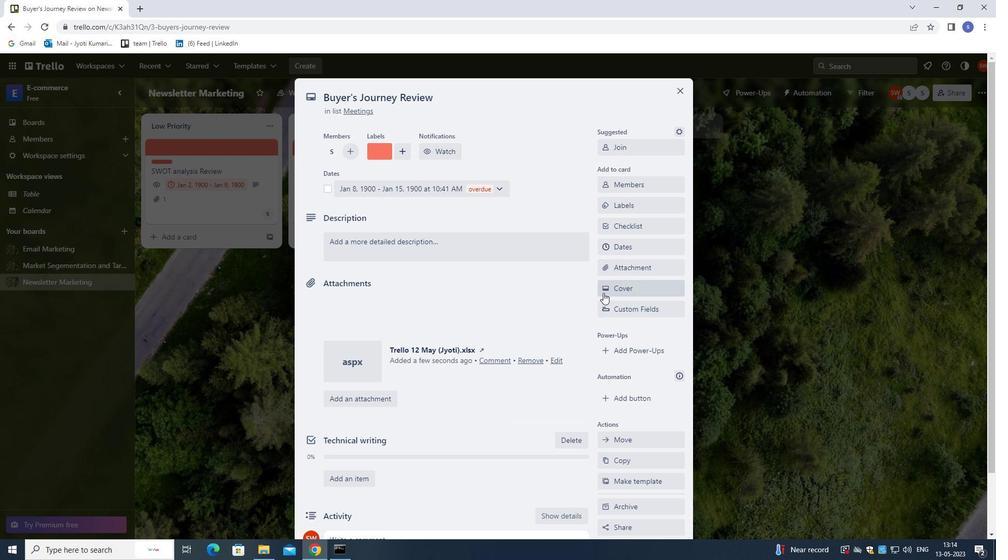
Action: Mouse pressed left at (605, 291)
Screenshot: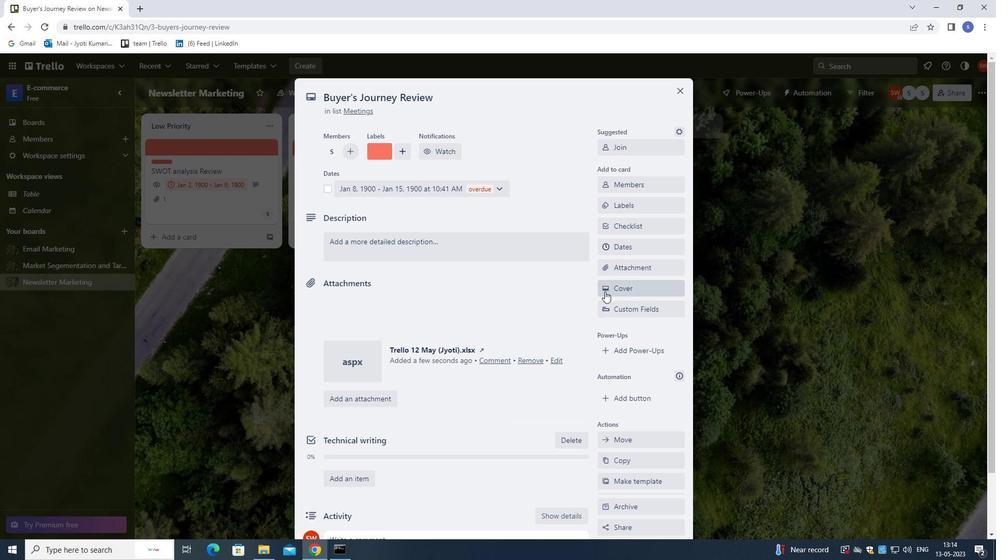 
Action: Mouse moved to (700, 329)
Screenshot: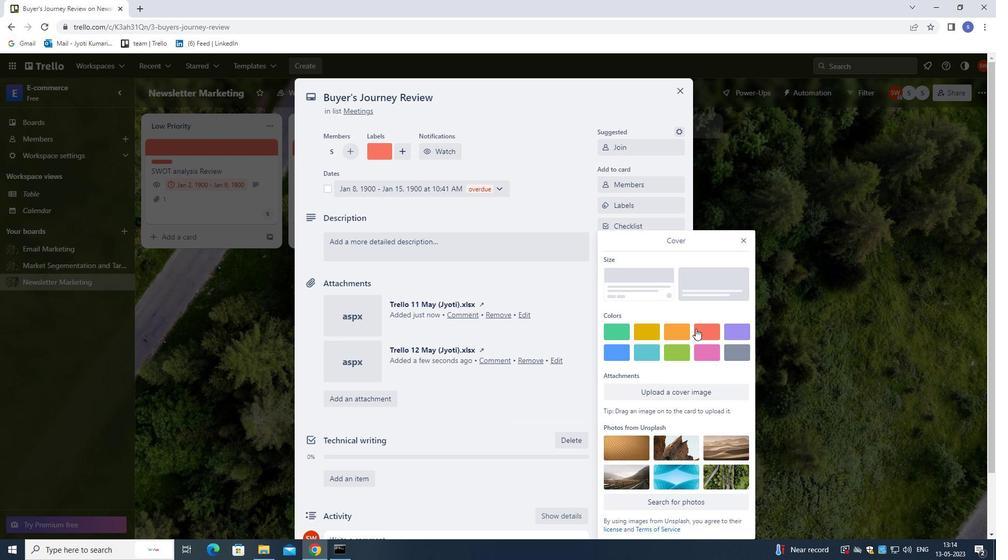 
Action: Mouse pressed left at (700, 329)
Screenshot: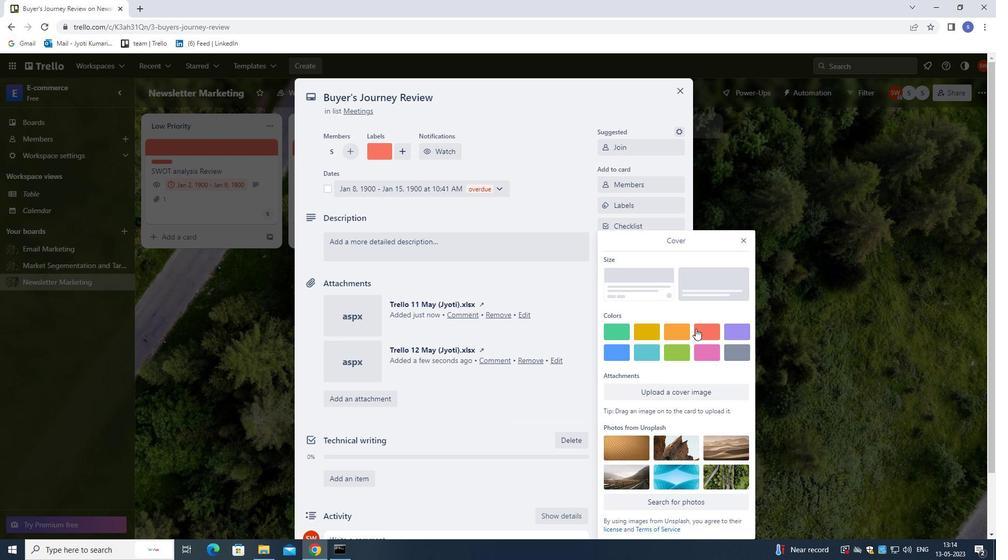 
Action: Mouse moved to (745, 221)
Screenshot: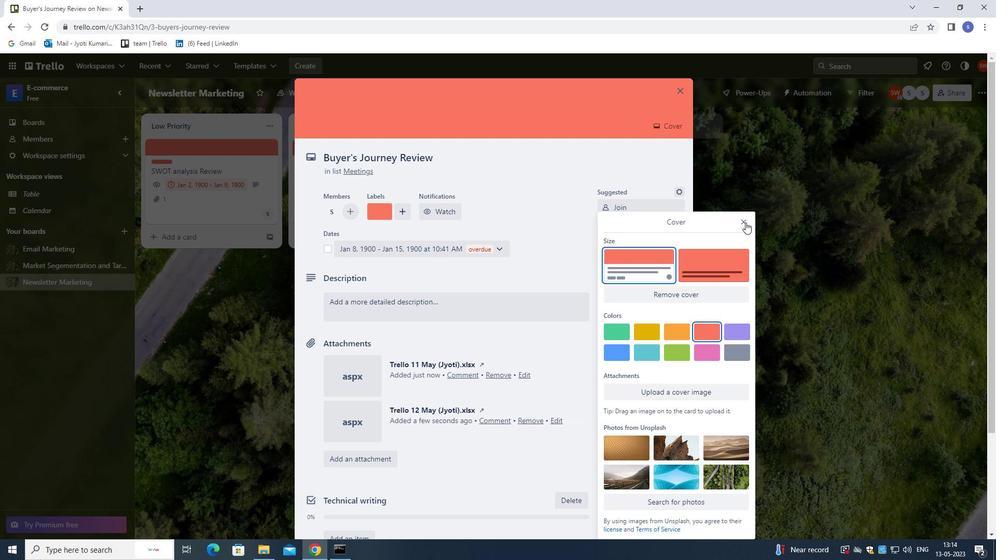 
Action: Mouse pressed left at (745, 221)
Screenshot: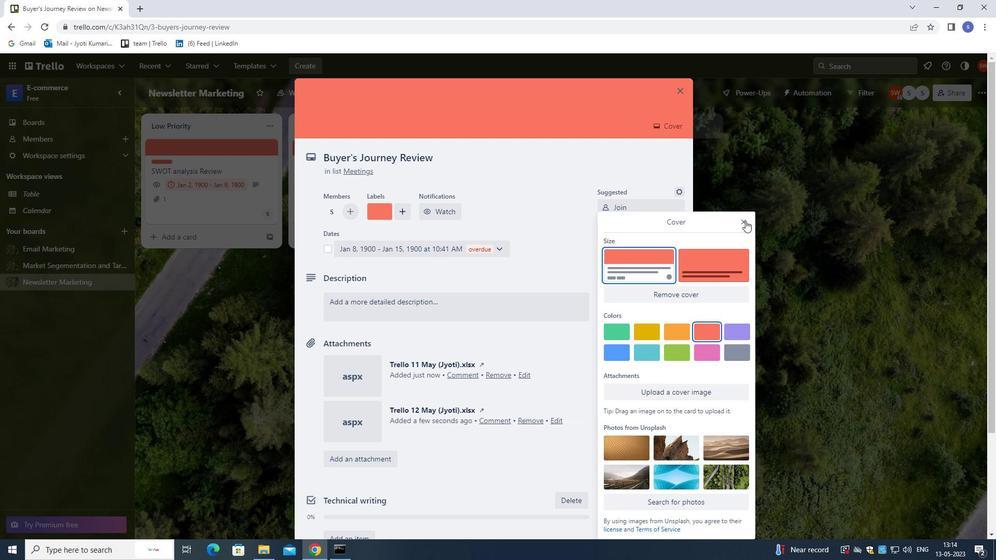 
Action: Mouse moved to (487, 307)
Screenshot: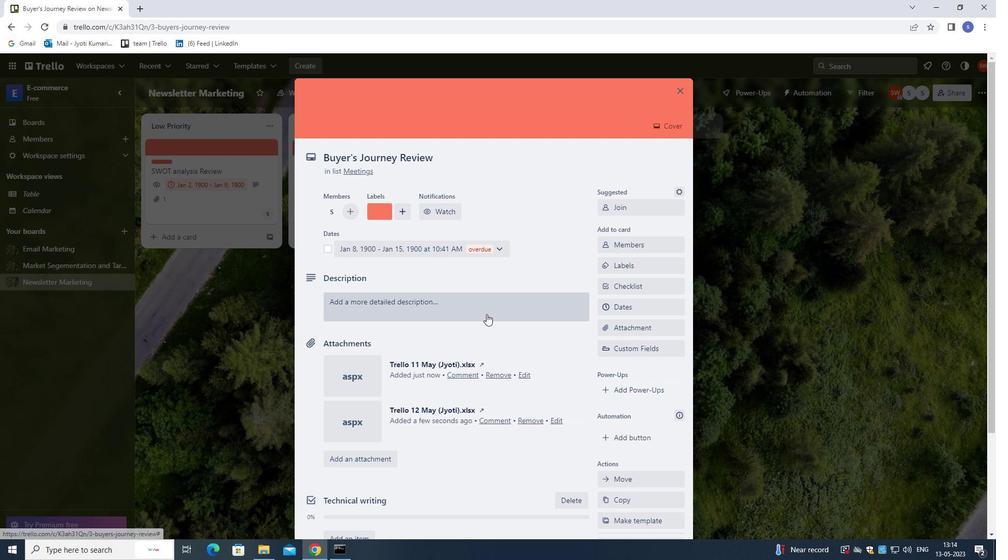 
Action: Mouse pressed left at (487, 307)
Screenshot: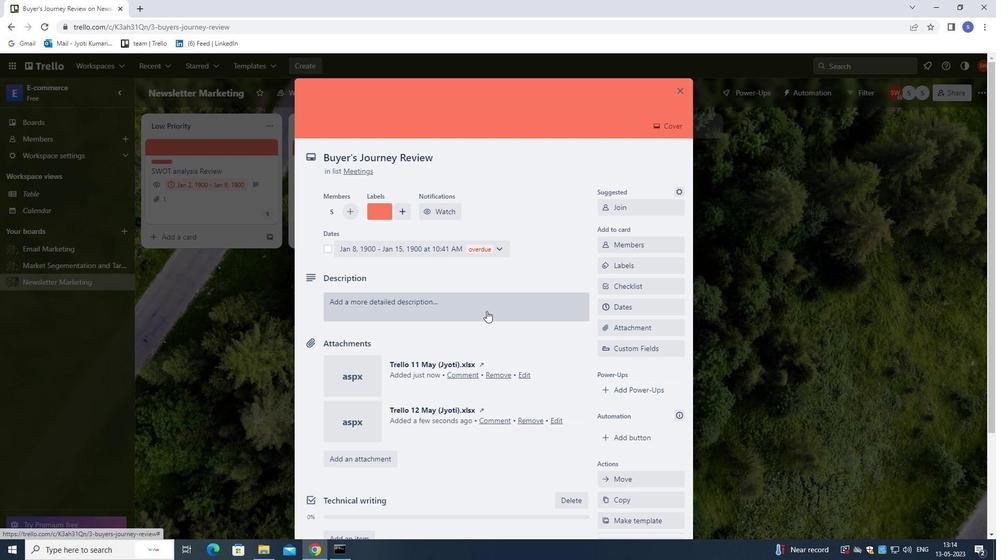 
Action: Mouse moved to (495, 301)
Screenshot: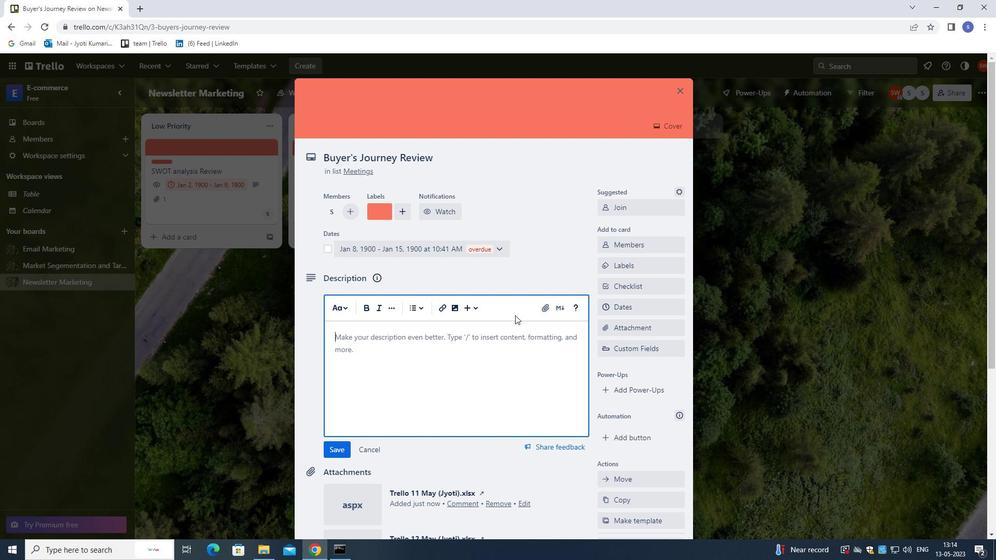 
Action: Key pressed <Key.shift>REVIEW<Key.space>AND<Key.space>APROVE<Key.space><Key.backspace><Key.backspace><Key.backspace><Key.backspace><Key.backspace>PROVE<Key.space>EXPENSE<Key.space>REPORTS.
Screenshot: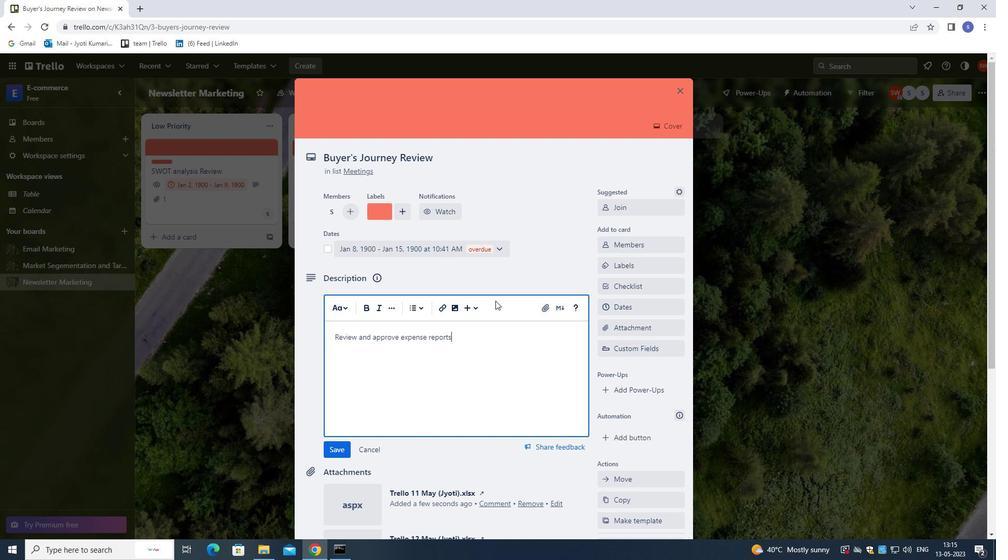 
Action: Mouse moved to (494, 303)
Screenshot: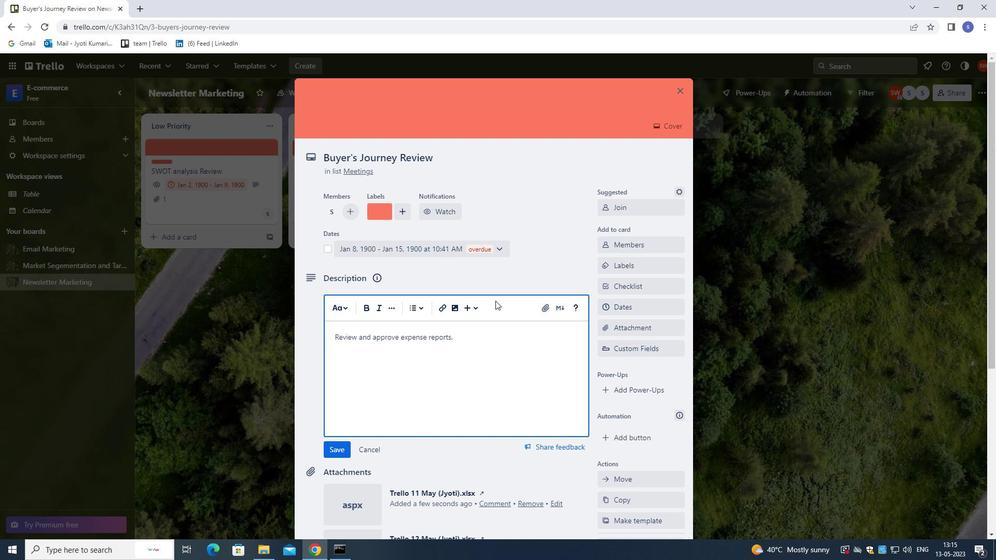 
Action: Mouse scrolled (494, 302) with delta (0, 0)
Screenshot: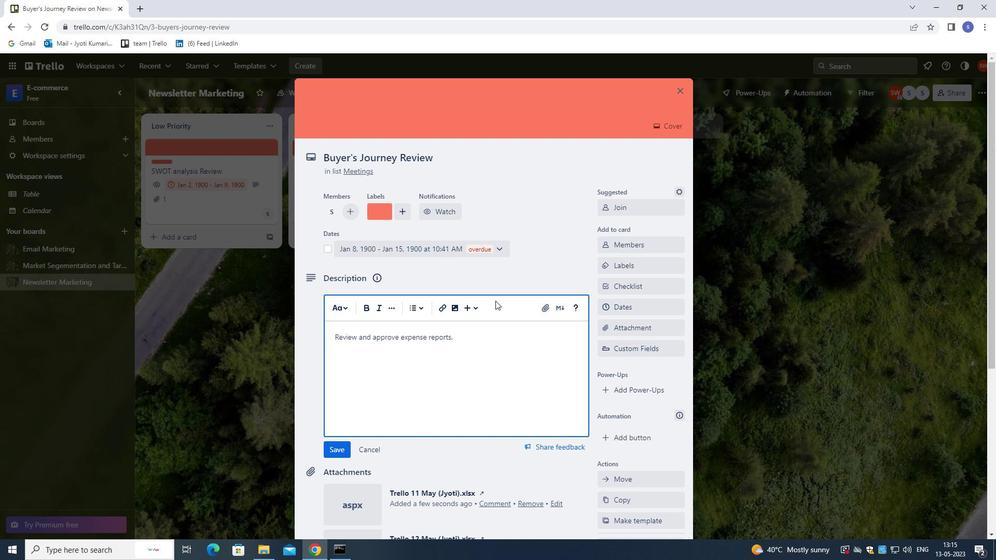 
Action: Mouse moved to (496, 310)
Screenshot: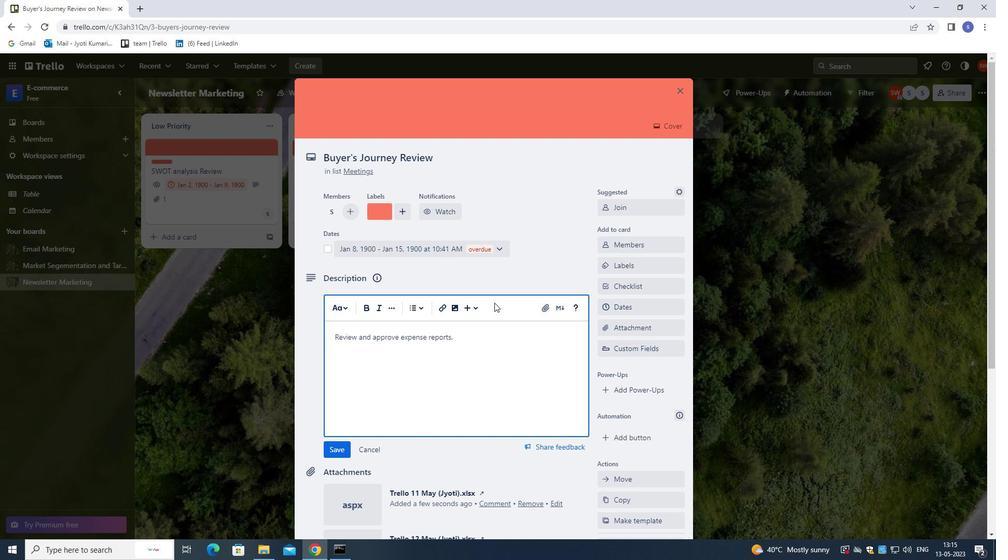 
Action: Mouse scrolled (496, 309) with delta (0, 0)
Screenshot: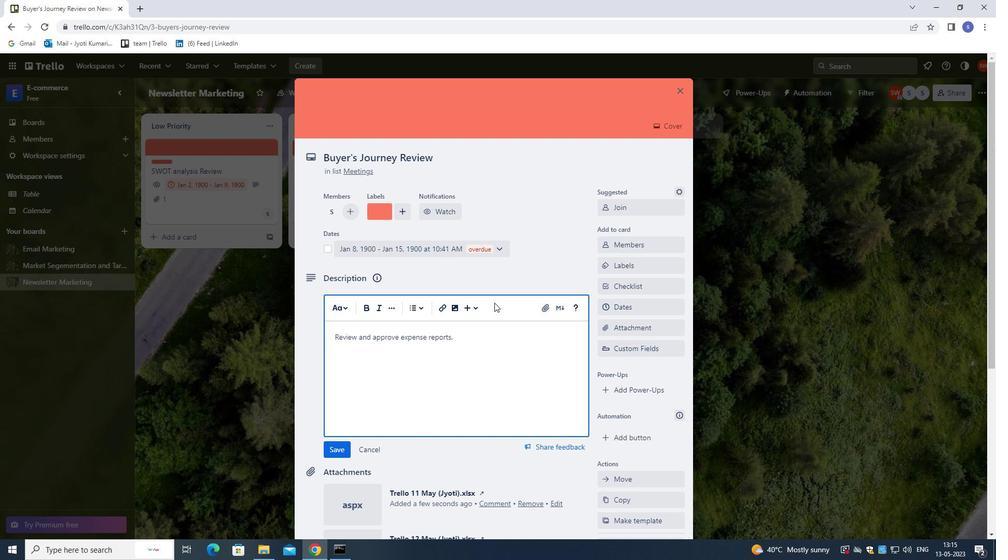 
Action: Mouse moved to (500, 326)
Screenshot: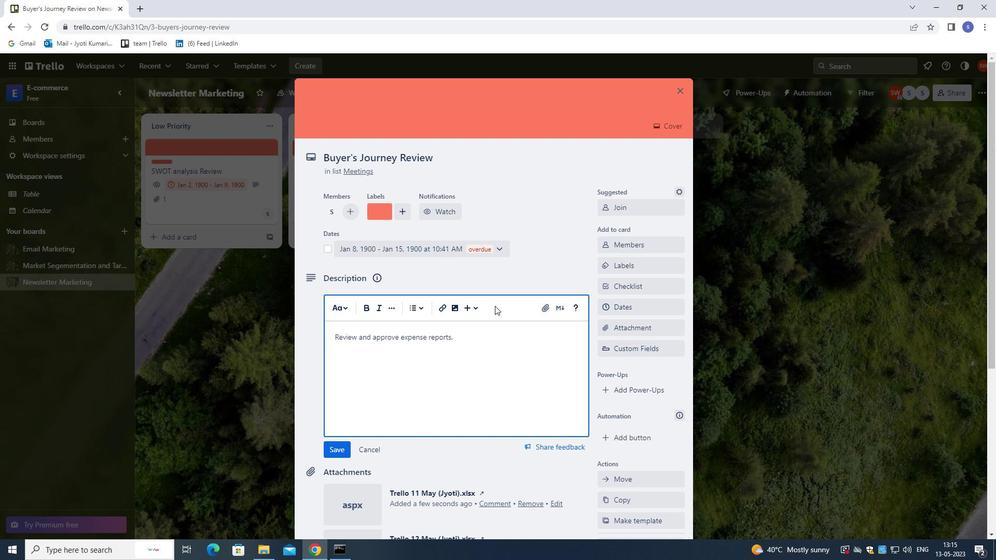
Action: Mouse scrolled (500, 325) with delta (0, 0)
Screenshot: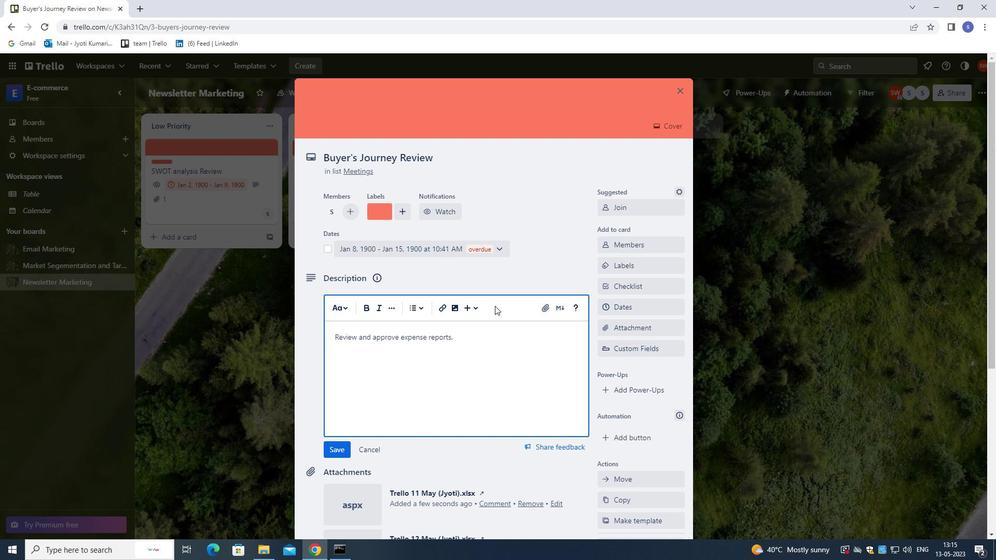 
Action: Mouse moved to (501, 331)
Screenshot: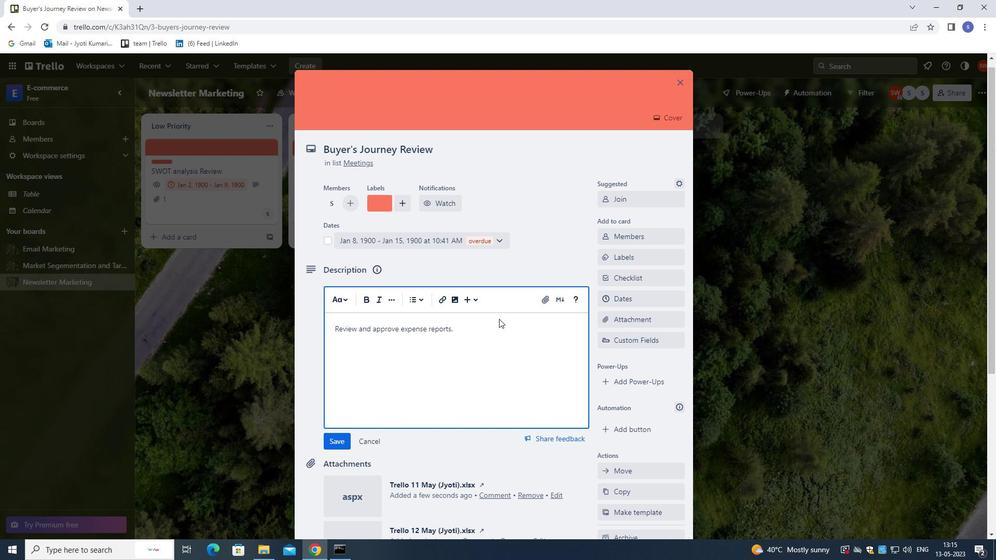 
Action: Mouse scrolled (501, 331) with delta (0, 0)
Screenshot: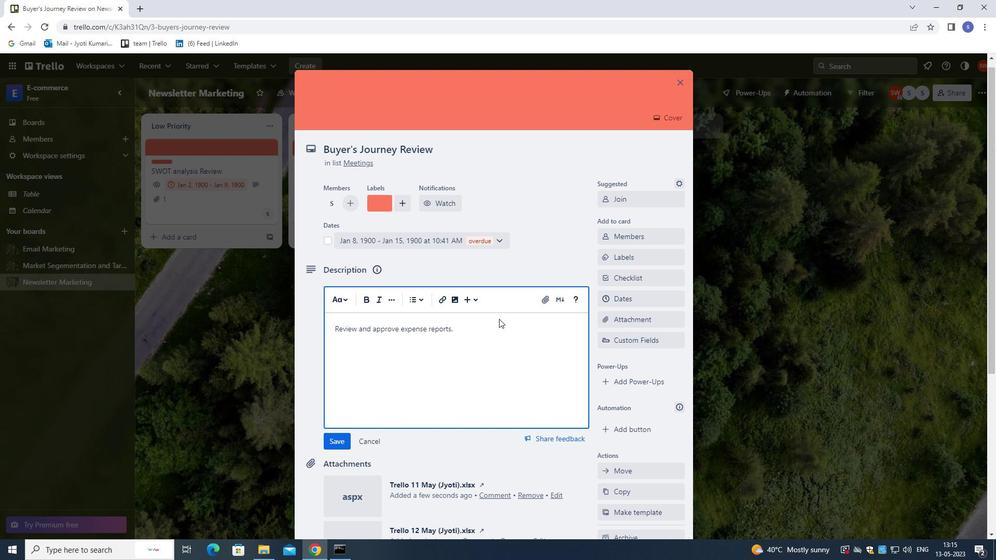 
Action: Mouse moved to (502, 335)
Screenshot: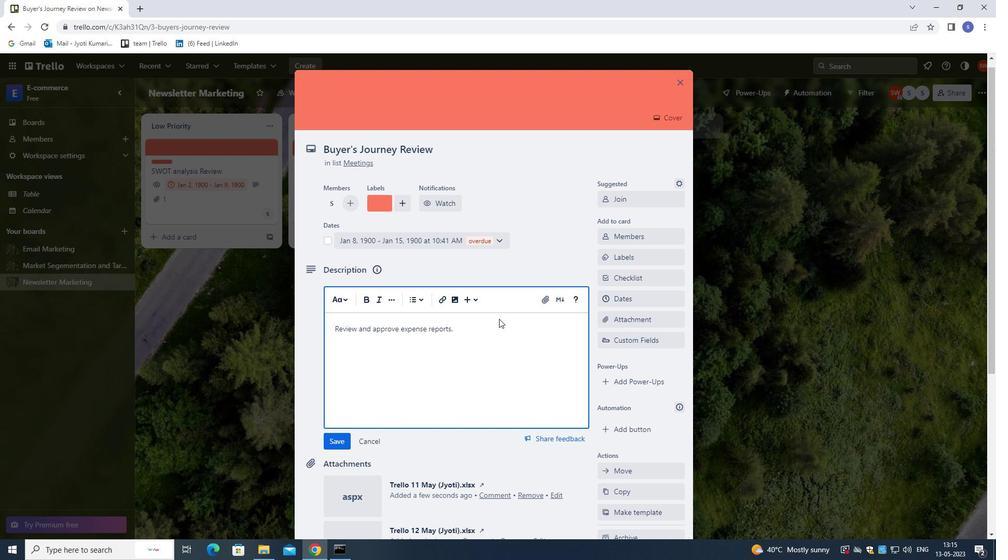 
Action: Mouse scrolled (502, 334) with delta (0, 0)
Screenshot: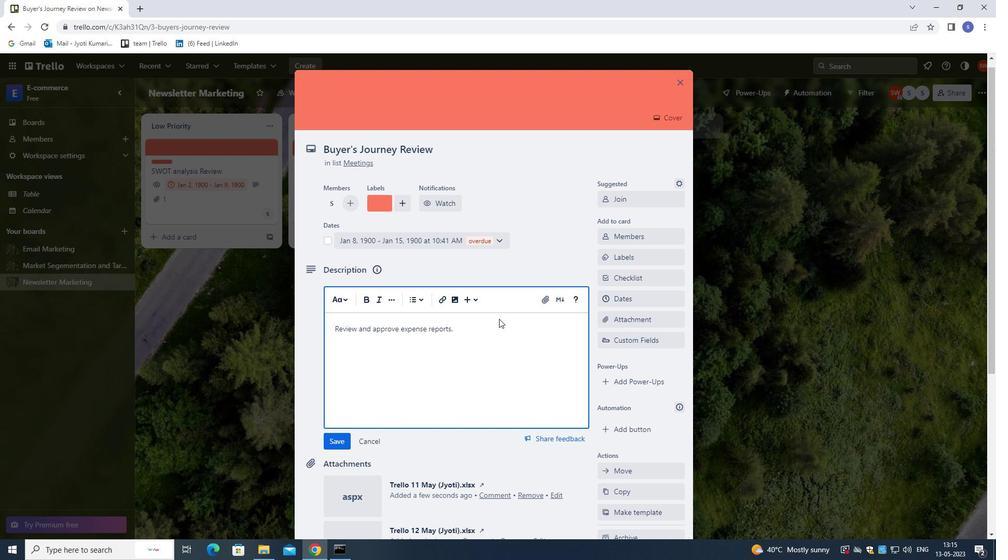
Action: Mouse moved to (502, 338)
Screenshot: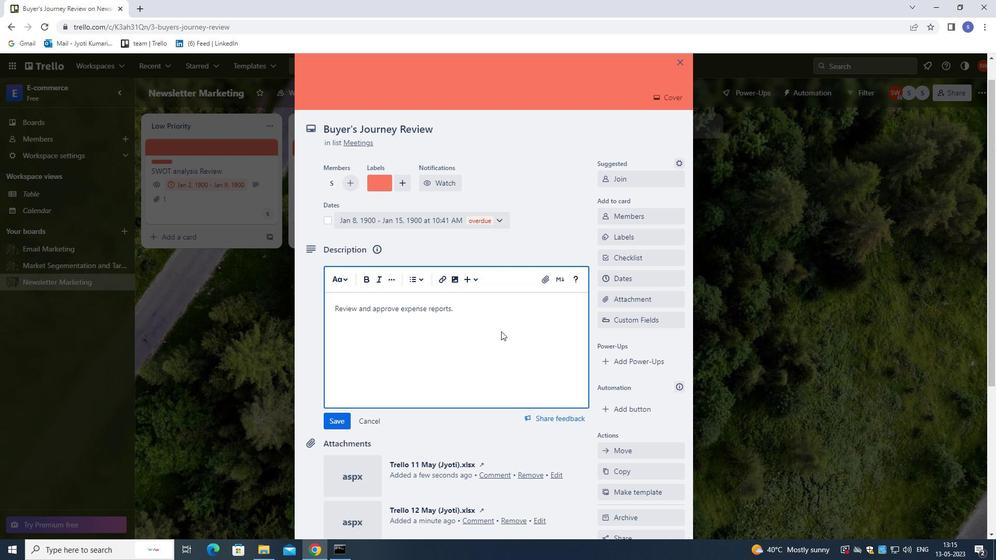 
Action: Mouse scrolled (502, 338) with delta (0, 0)
Screenshot: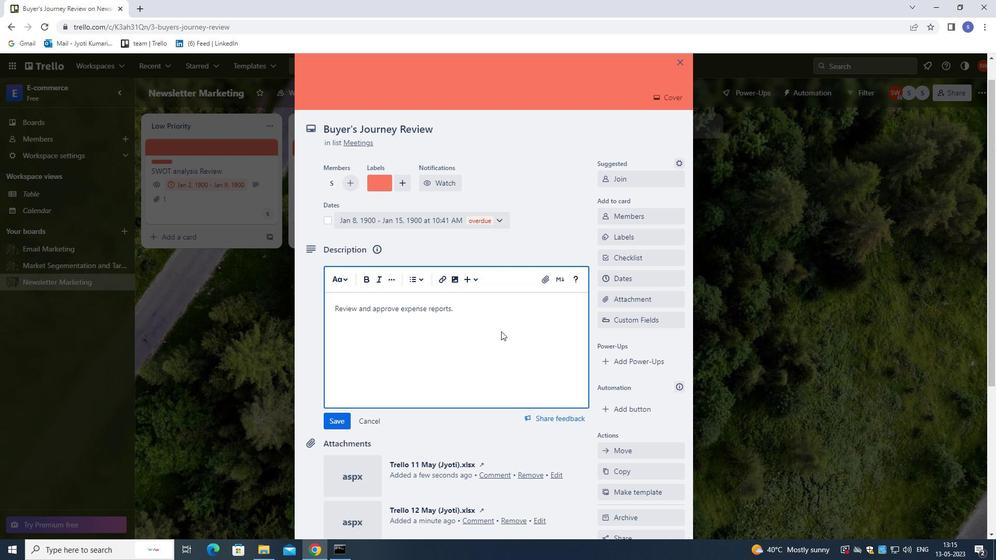 
Action: Mouse moved to (502, 340)
Screenshot: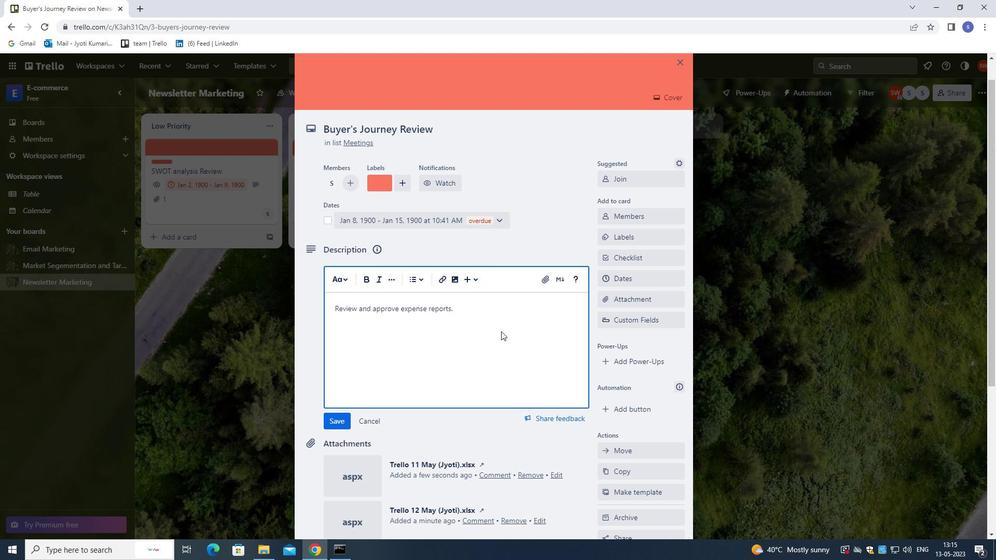 
Action: Mouse scrolled (502, 339) with delta (0, 0)
Screenshot: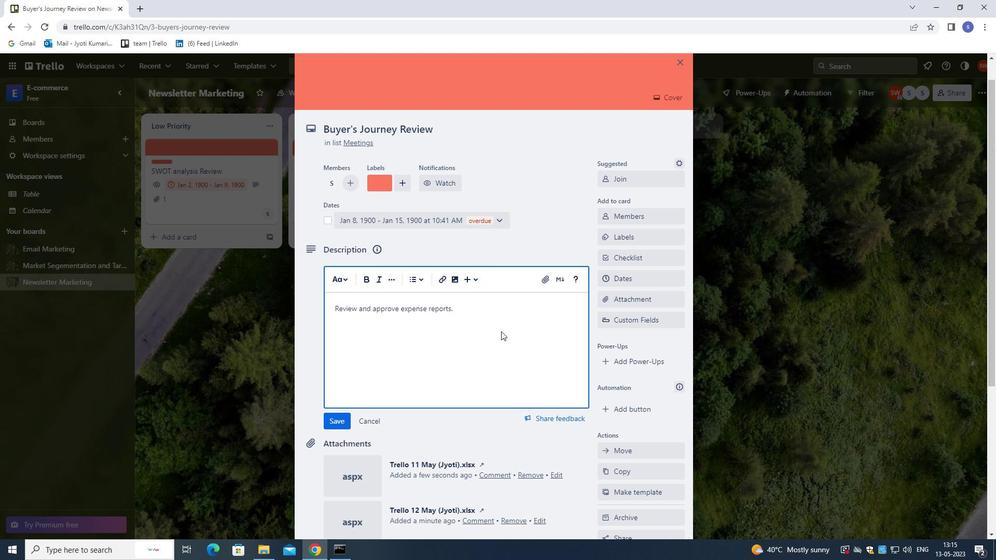 
Action: Mouse moved to (504, 344)
Screenshot: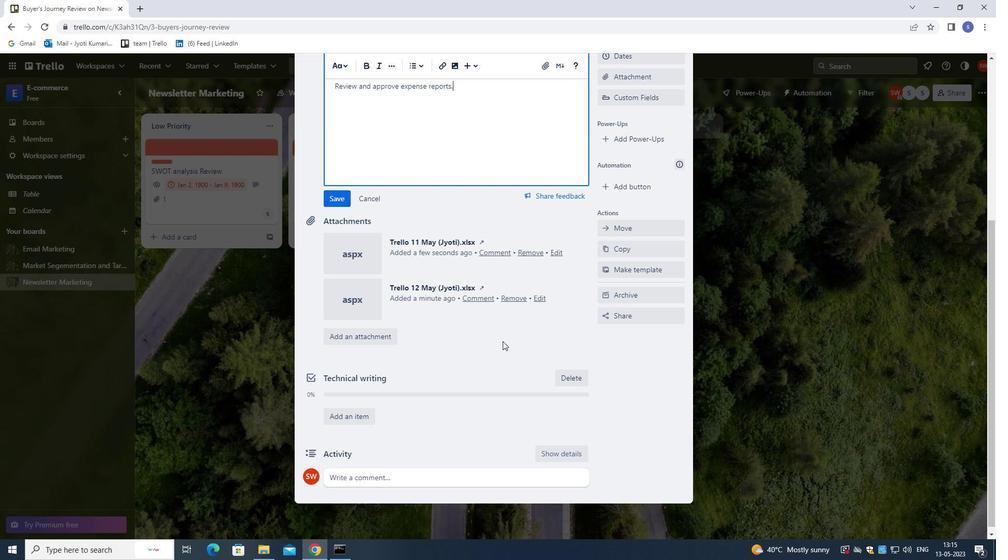 
Action: Mouse scrolled (504, 344) with delta (0, 0)
Screenshot: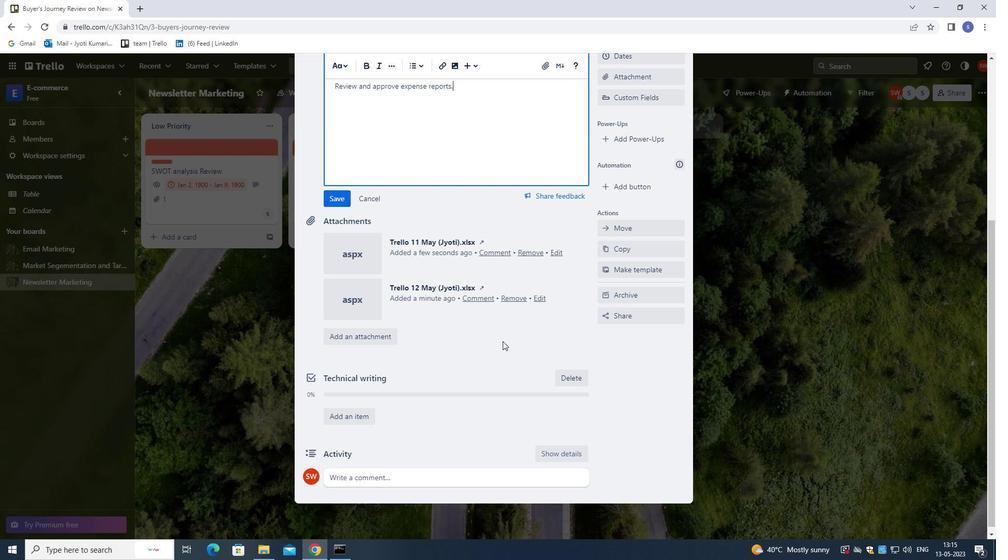 
Action: Mouse moved to (506, 349)
Screenshot: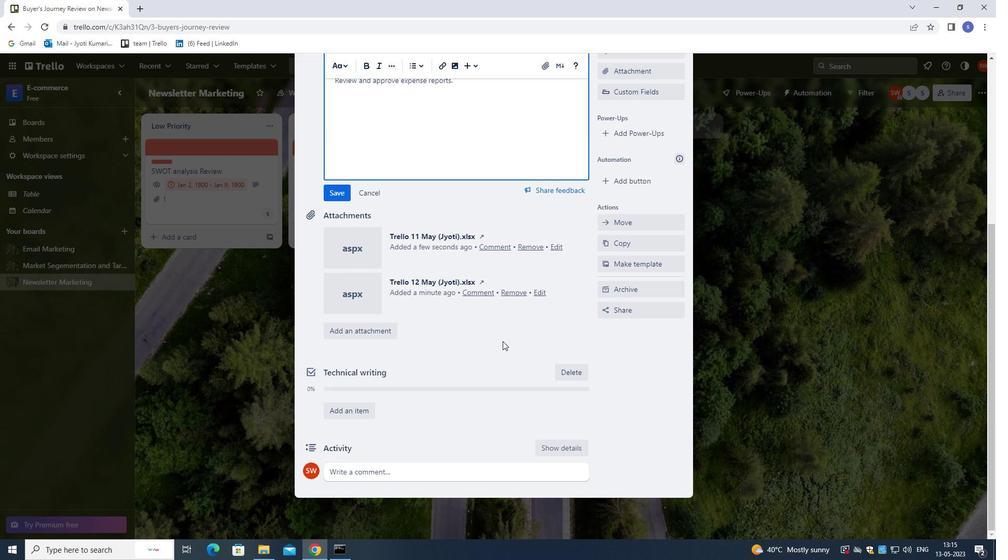 
Action: Mouse scrolled (506, 348) with delta (0, 0)
Screenshot: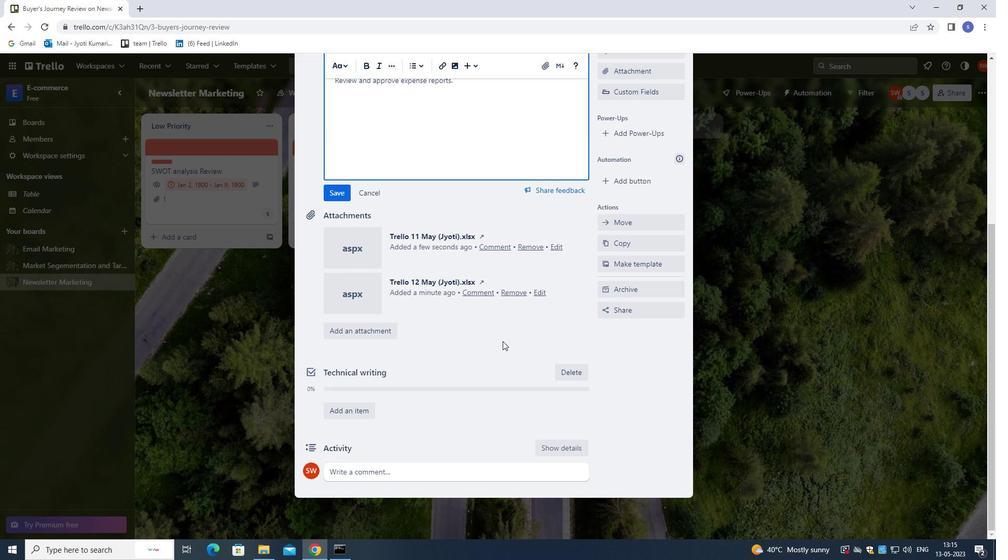 
Action: Mouse moved to (498, 469)
Screenshot: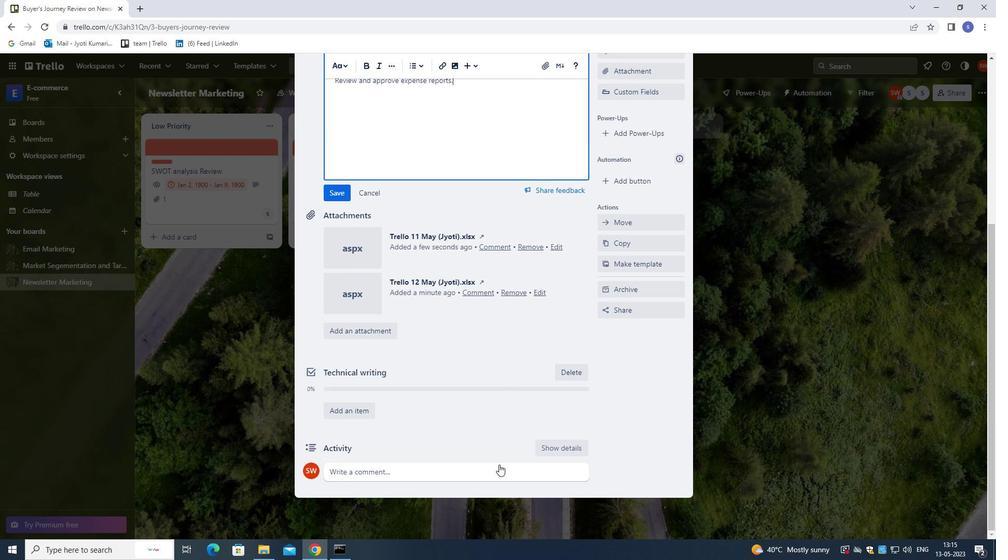 
Action: Mouse pressed left at (498, 469)
Screenshot: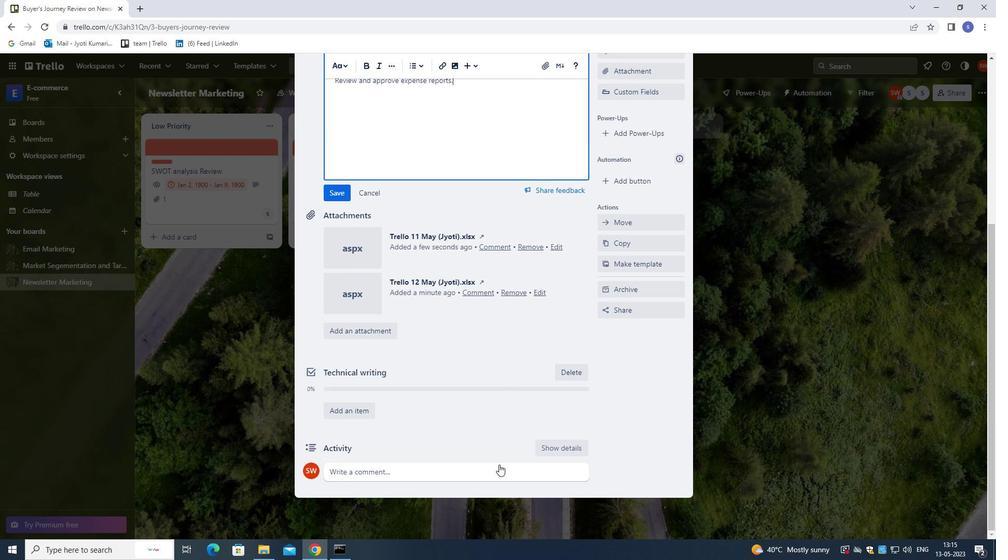 
Action: Mouse moved to (487, 399)
Screenshot: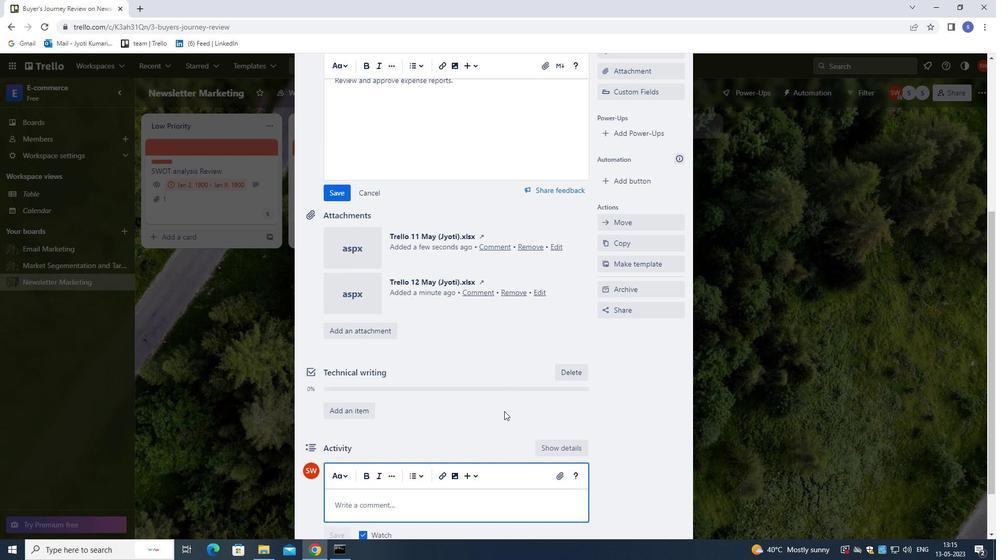 
Action: Key pressed <Key.shift>WE<Key.space>SHOULD<Key.space>APPROACH<Key.space>THIS<Key.space>TASK<Key.space>WITH<Key.space>AS<Key.space>SN<Key.backspace>EM<Key.backspace>NSE<Key.space>OF<Key.space>HUMANITY<Key.space>,<Key.space>RECOGNIZING<Key.space>THAT<Key.space>WE<Key.space>DO<Key.space>NOT<Key.space>HAVE<Key.space>ALL<Key.space>THE<Key.space>AS<Key.backspace>NSWER<Key.space>AND<Key.space>BEING<Key.space>OPEN<Key.space>TO<Key.space>LEARNING<Key.space>FROM<Key.space>OTHERS.
Screenshot: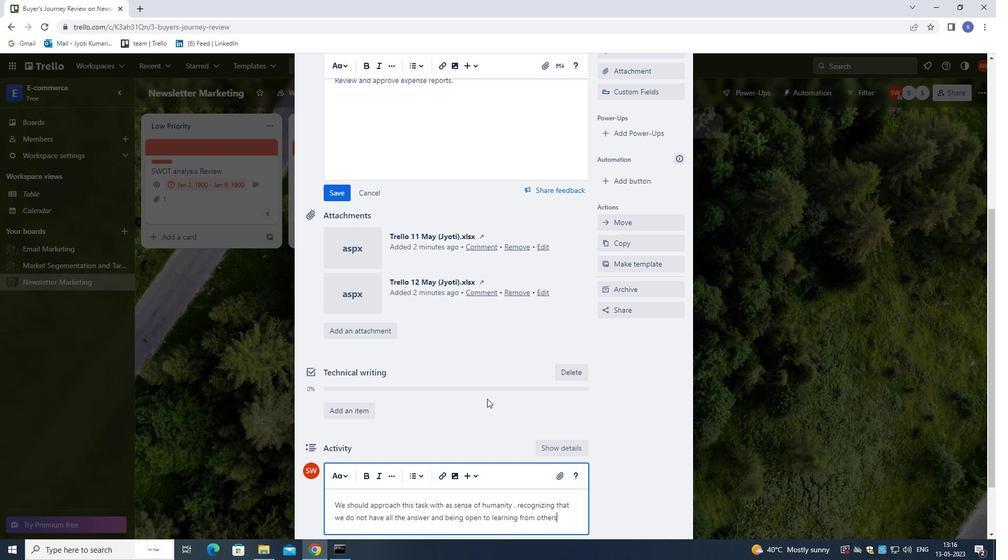 
Action: Mouse moved to (329, 189)
Screenshot: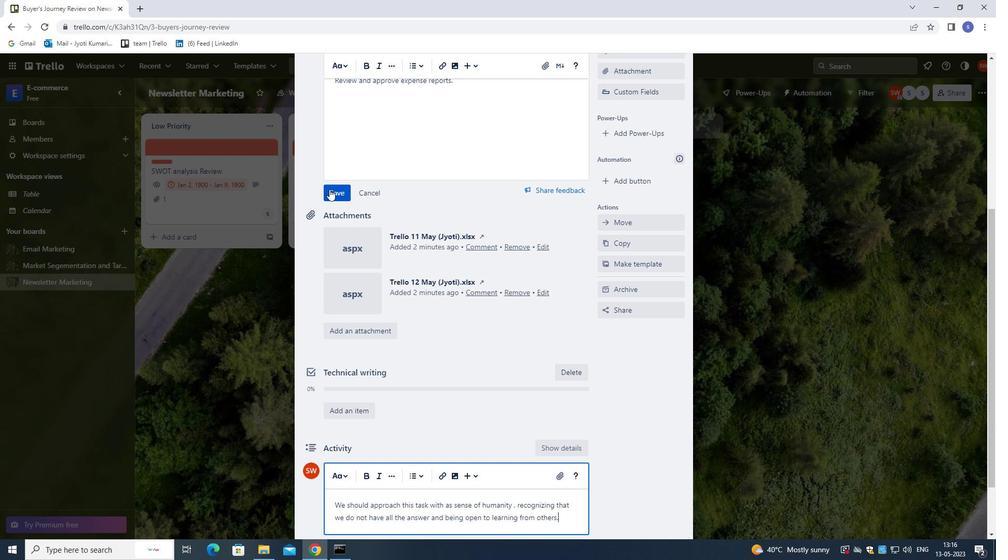 
Action: Mouse pressed left at (329, 189)
Screenshot: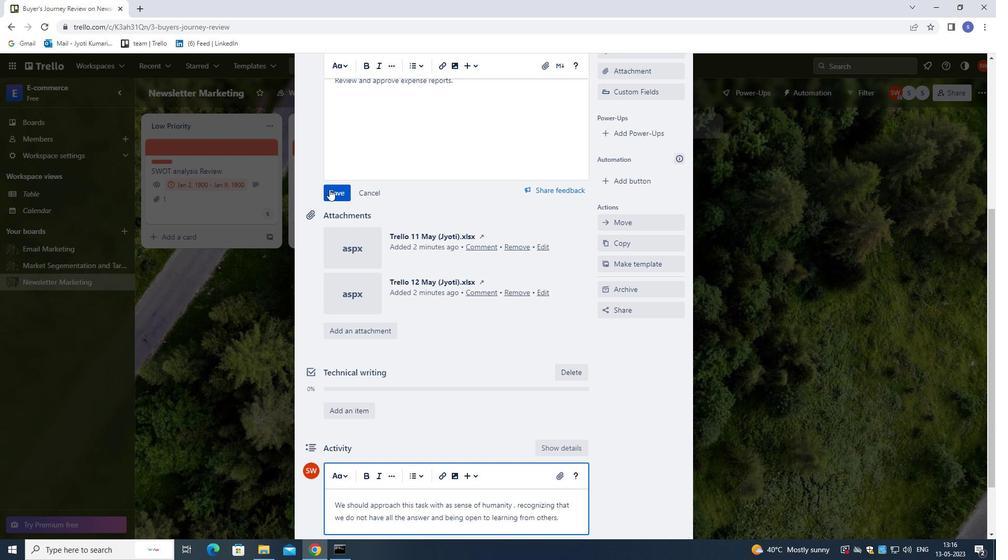 
Action: Mouse moved to (336, 475)
Screenshot: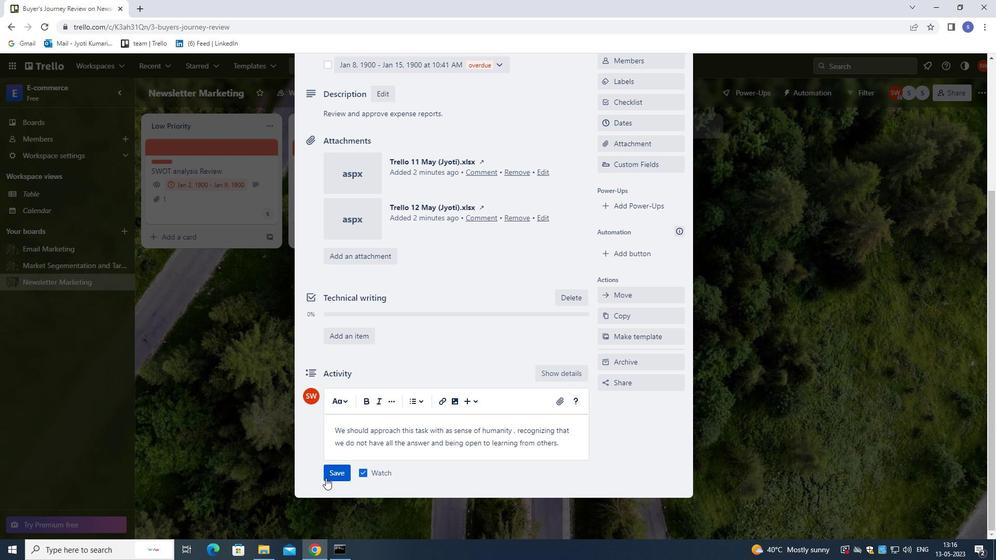 
Action: Mouse pressed left at (336, 475)
Screenshot: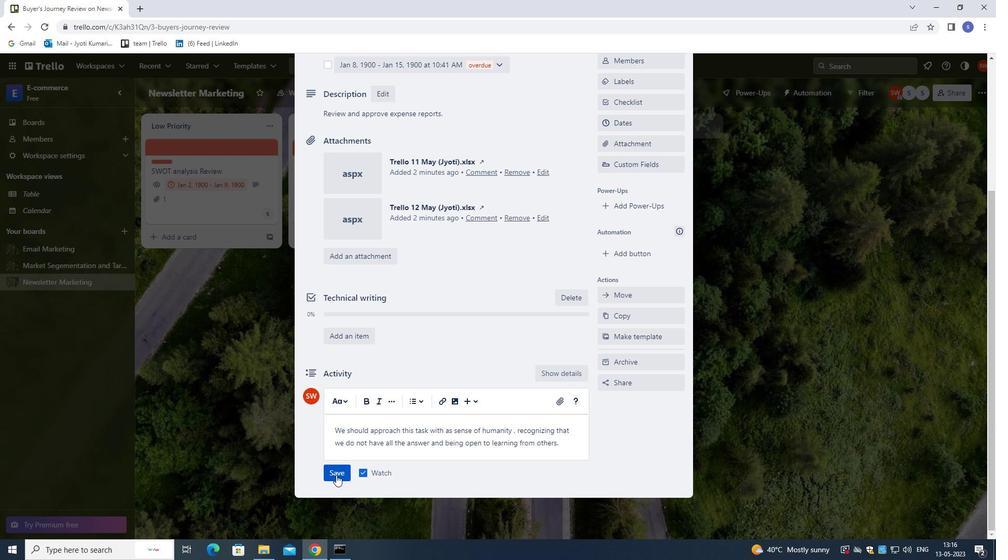 
Action: Mouse moved to (606, 353)
Screenshot: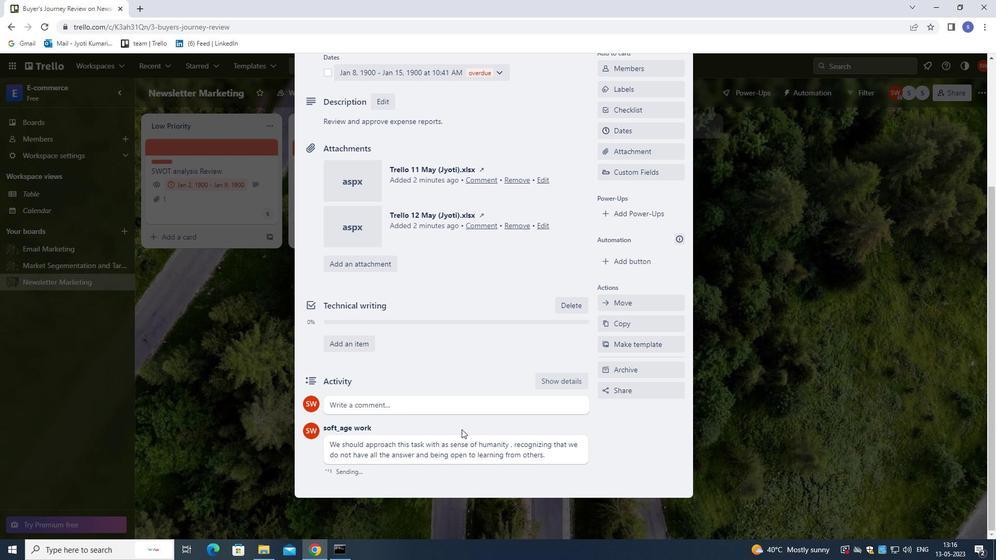 
Action: Mouse scrolled (606, 354) with delta (0, 0)
Screenshot: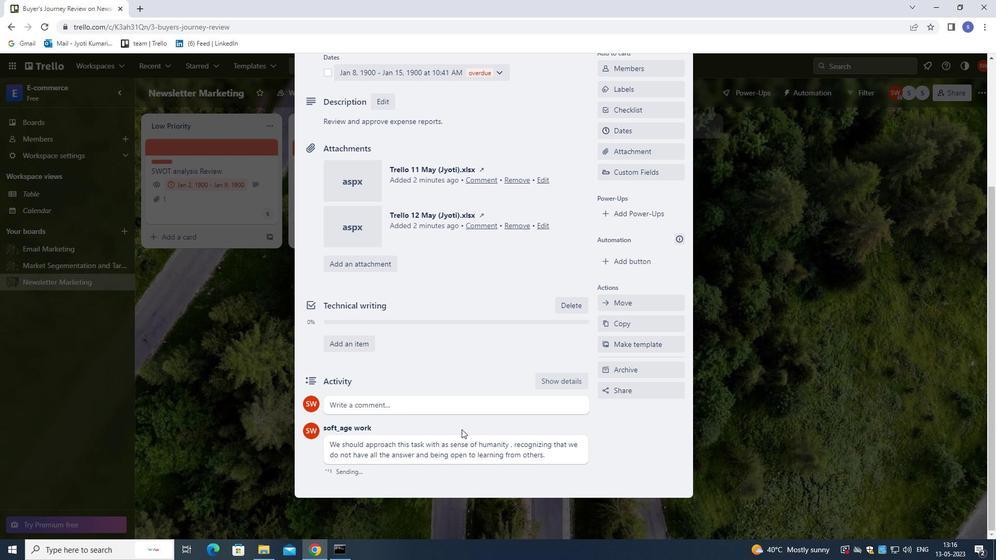 
Action: Mouse moved to (618, 346)
Screenshot: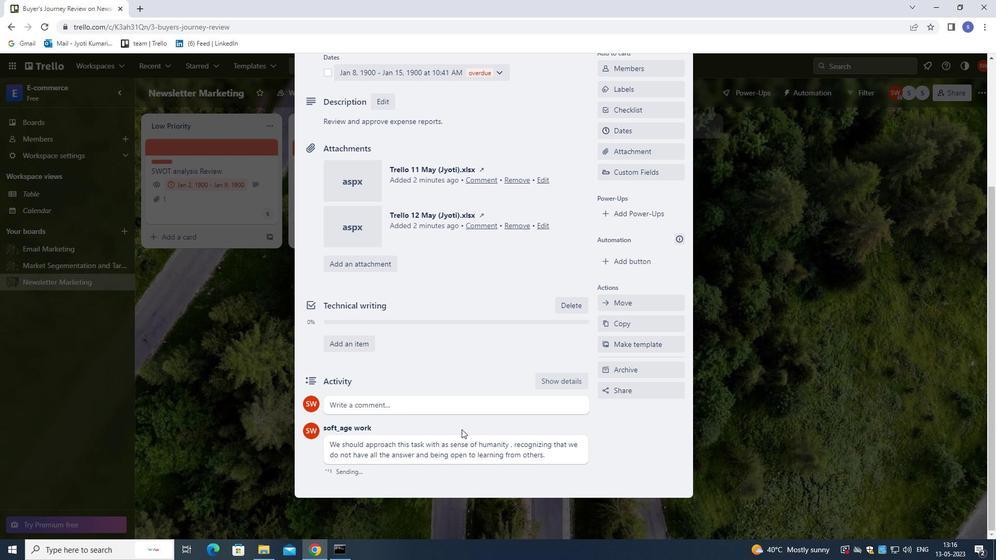 
Action: Mouse scrolled (618, 347) with delta (0, 0)
Screenshot: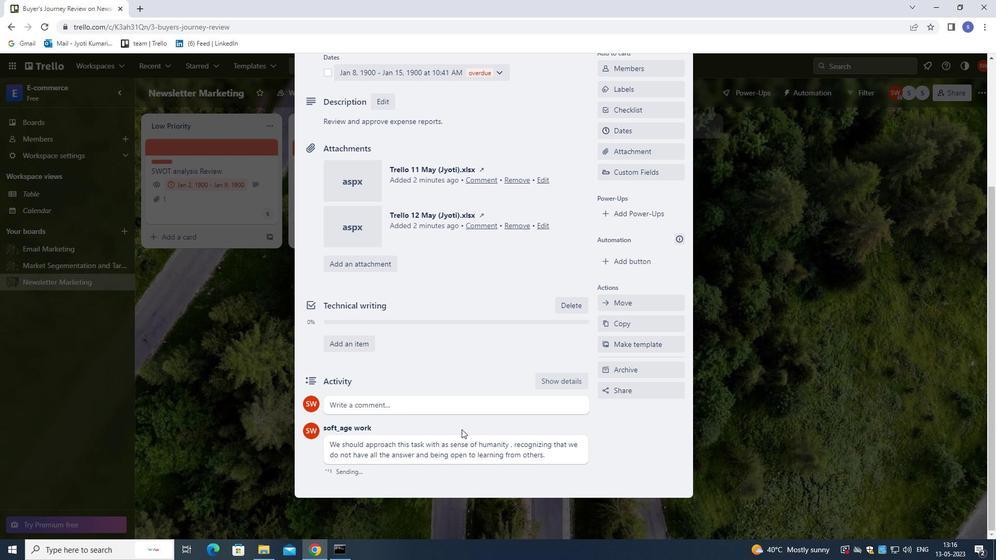 
Action: Mouse moved to (627, 339)
Screenshot: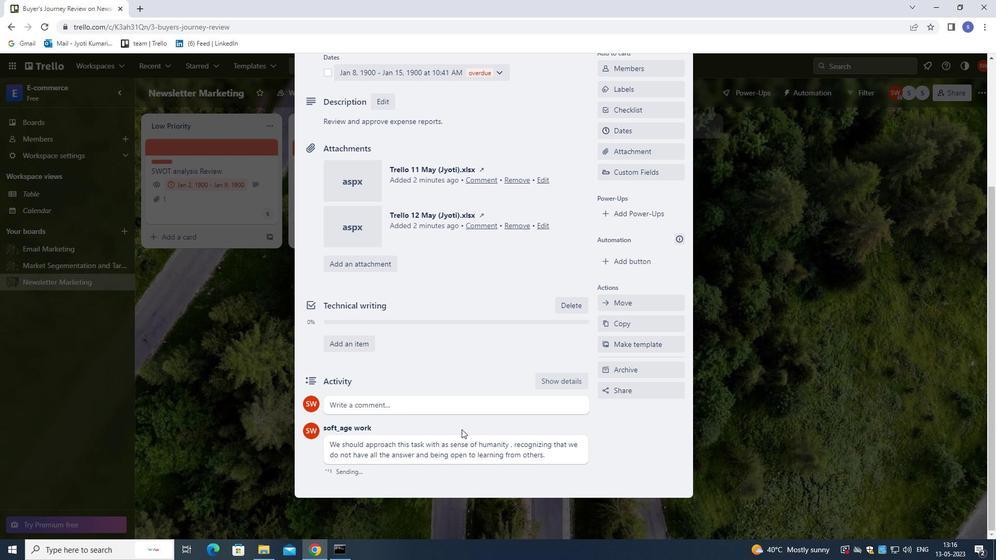 
Action: Mouse scrolled (627, 339) with delta (0, 0)
Screenshot: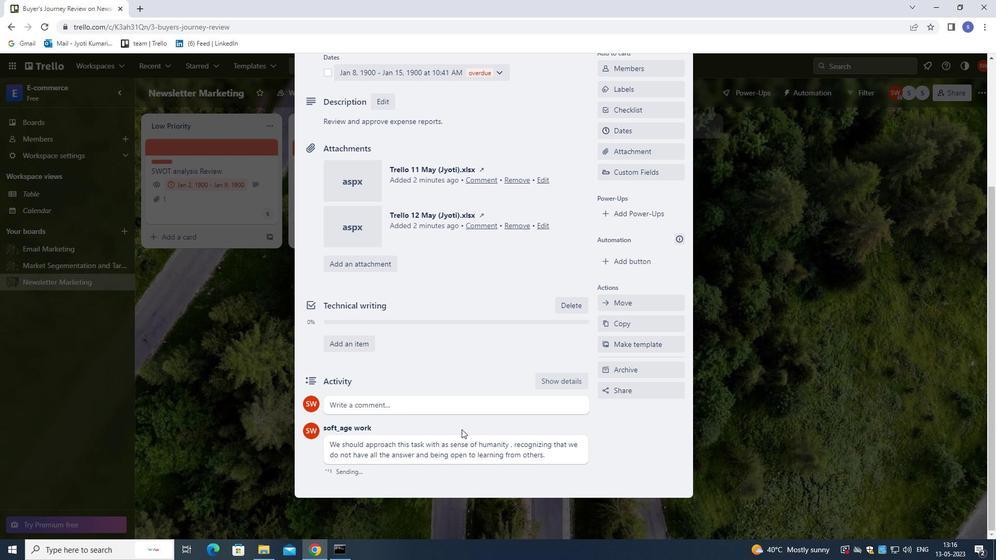 
Action: Mouse moved to (636, 329)
Screenshot: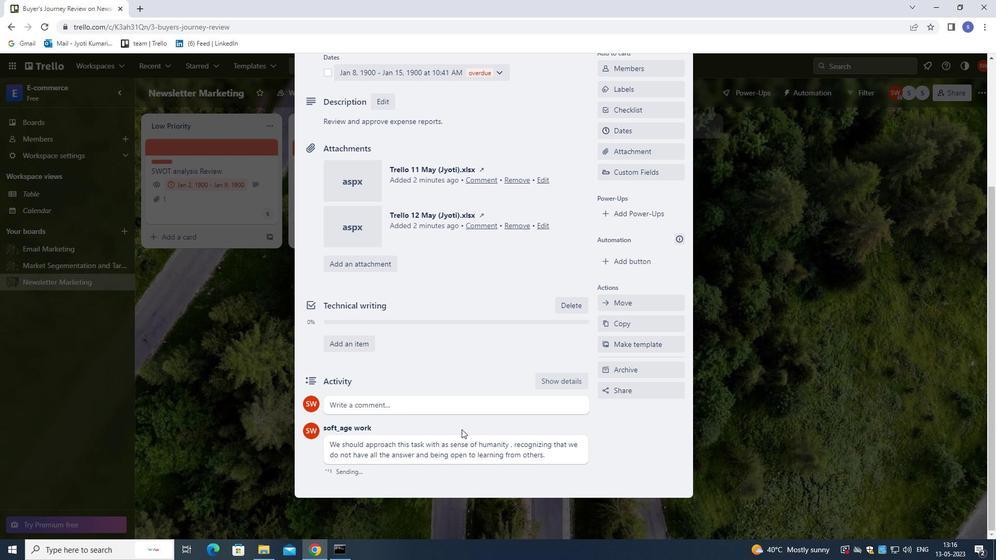 
Action: Mouse scrolled (636, 330) with delta (0, 0)
Screenshot: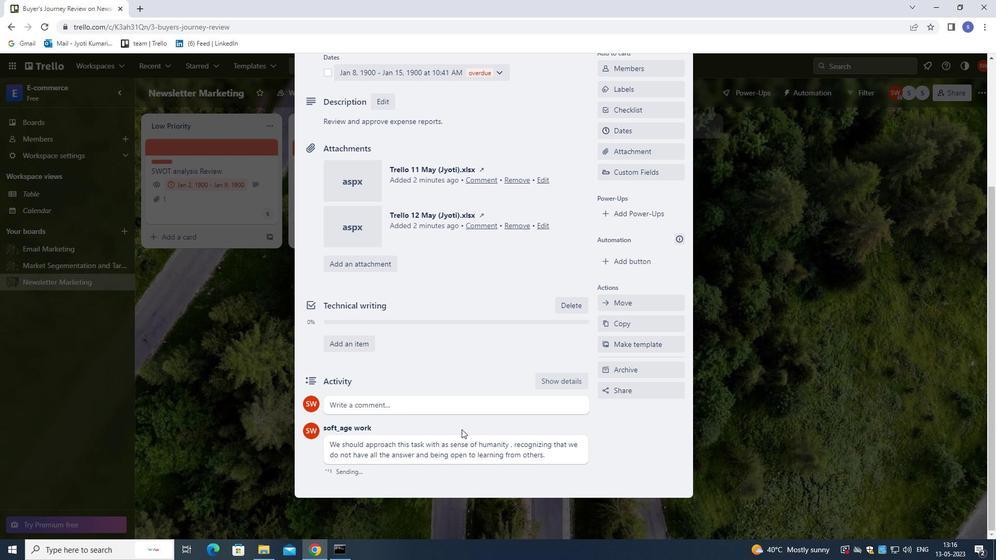 
Action: Mouse moved to (645, 314)
Screenshot: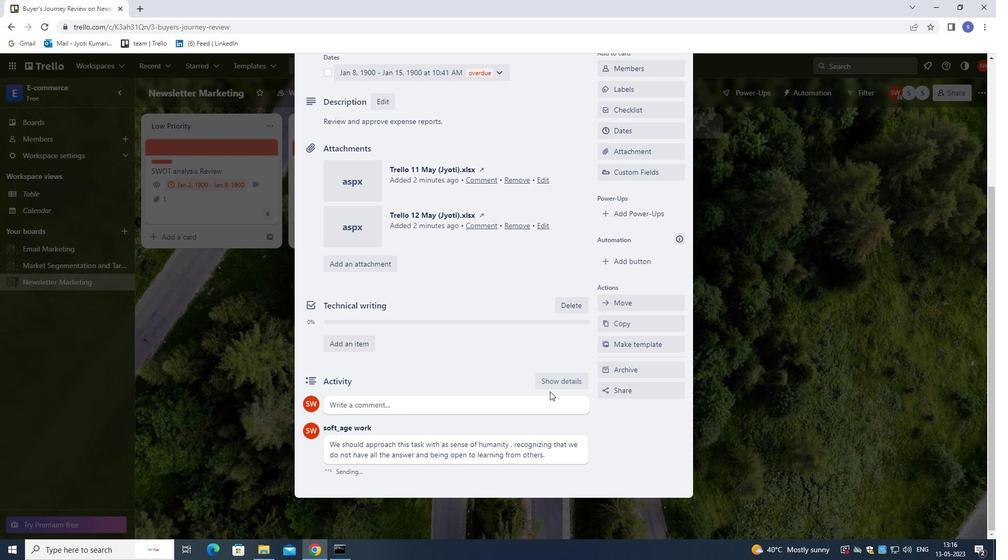 
Action: Mouse scrolled (645, 314) with delta (0, 0)
Screenshot: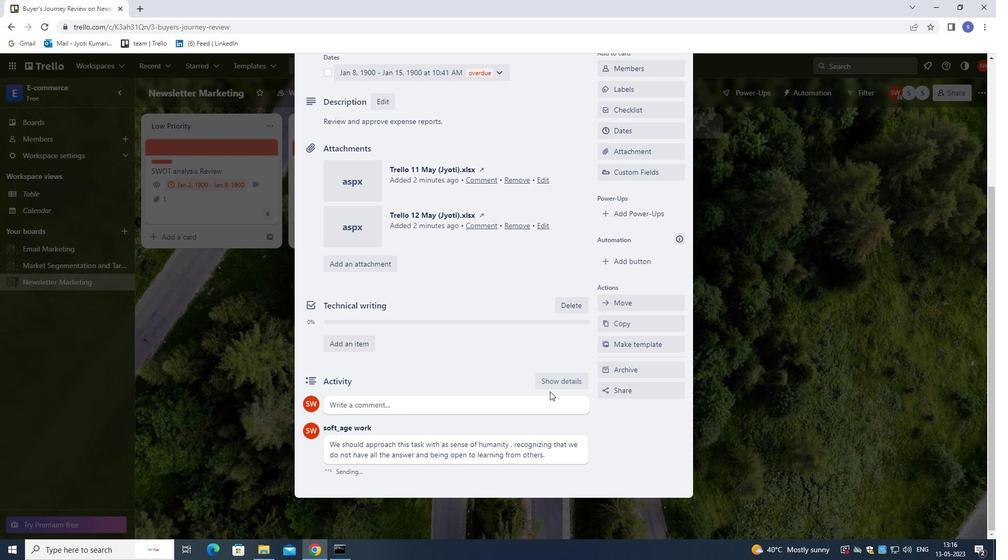 
Action: Mouse moved to (677, 87)
Screenshot: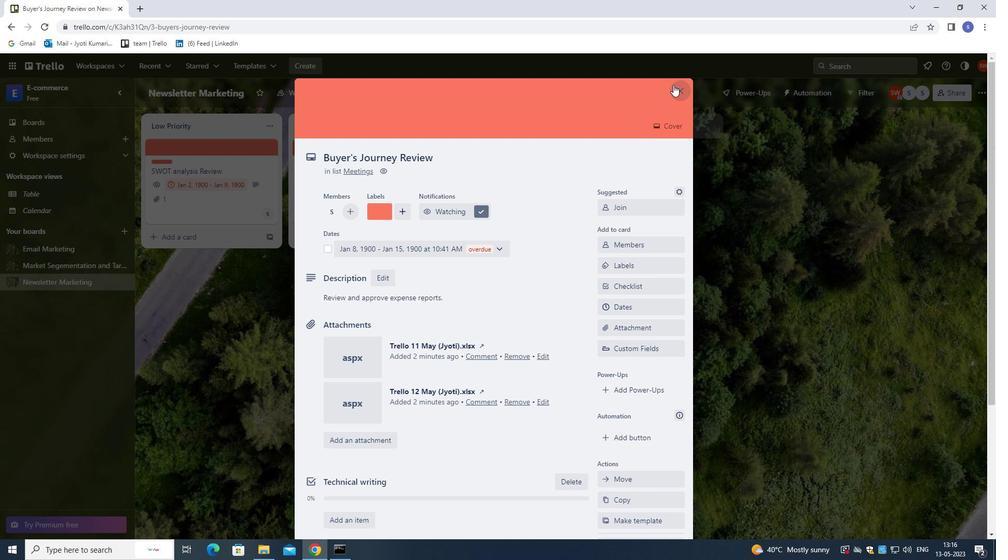 
Action: Mouse pressed left at (677, 87)
Screenshot: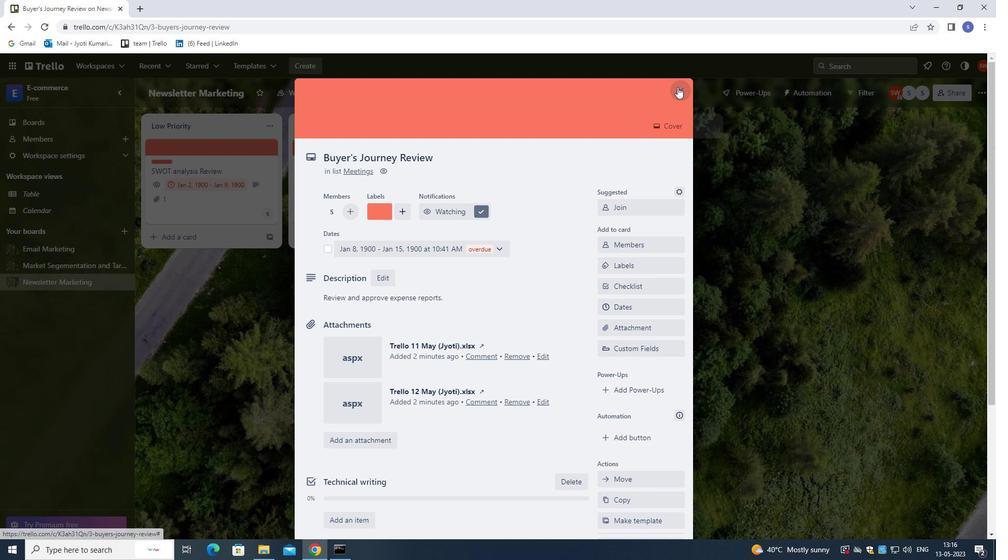 
Action: Mouse moved to (679, 88)
Screenshot: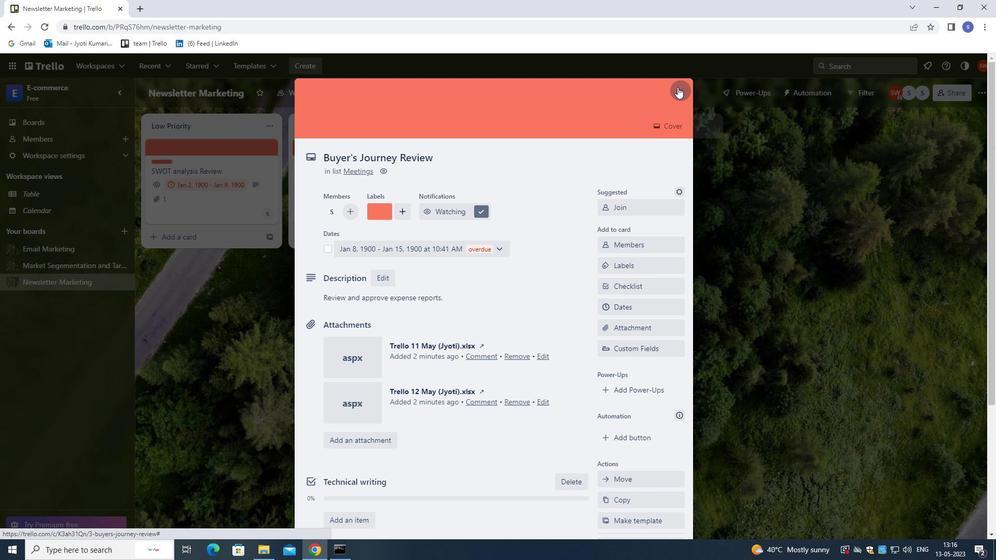 
